 Task: Check the traffic conditions on the I-94 in Chicago during summer road trips.
Action: Mouse moved to (59, 30)
Screenshot: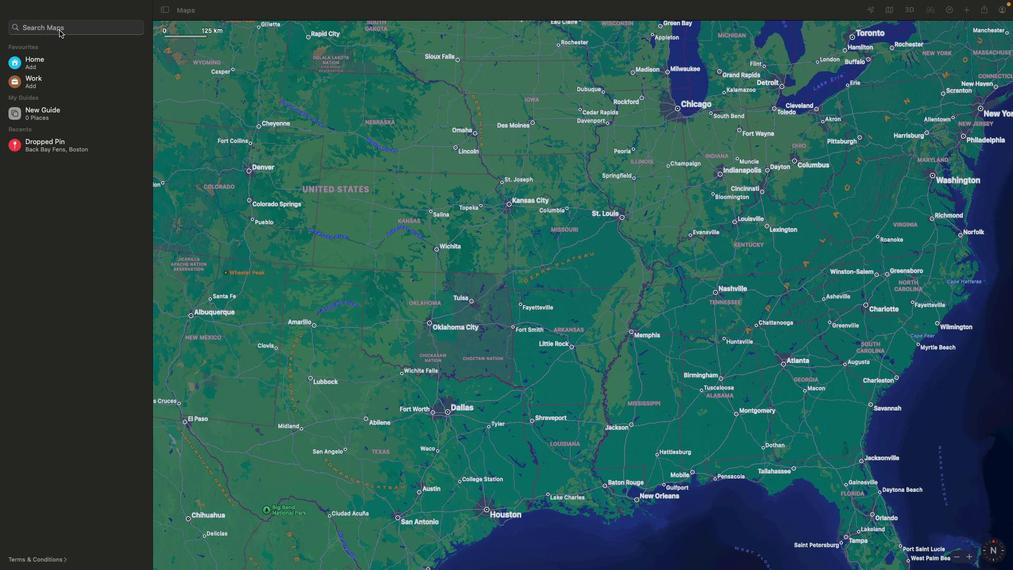
Action: Mouse pressed left at (59, 30)
Screenshot: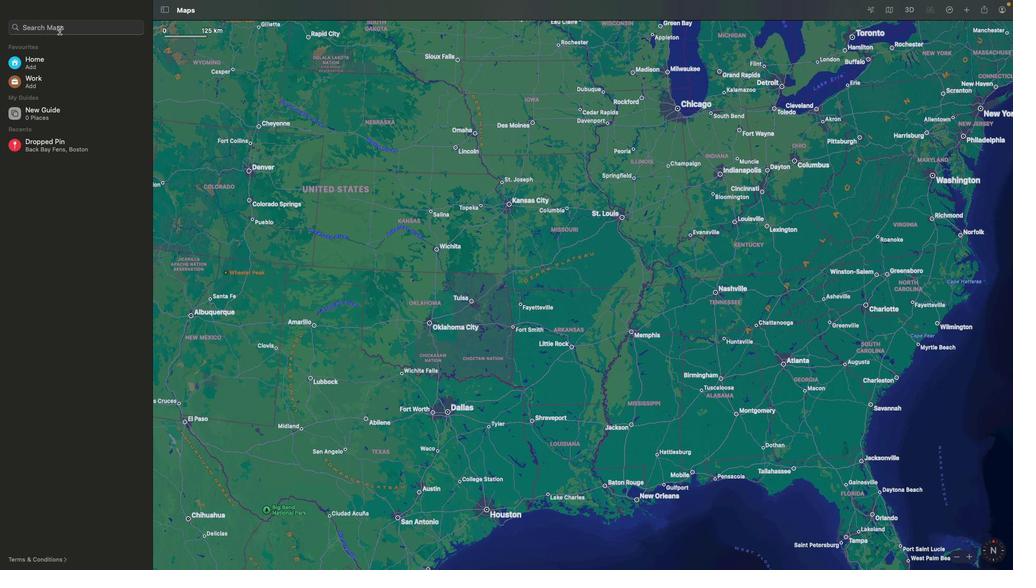 
Action: Key pressed Key.shift'I''-''9''4'Key.space'c''h''i''c''a''g''o'Key.enter
Screenshot: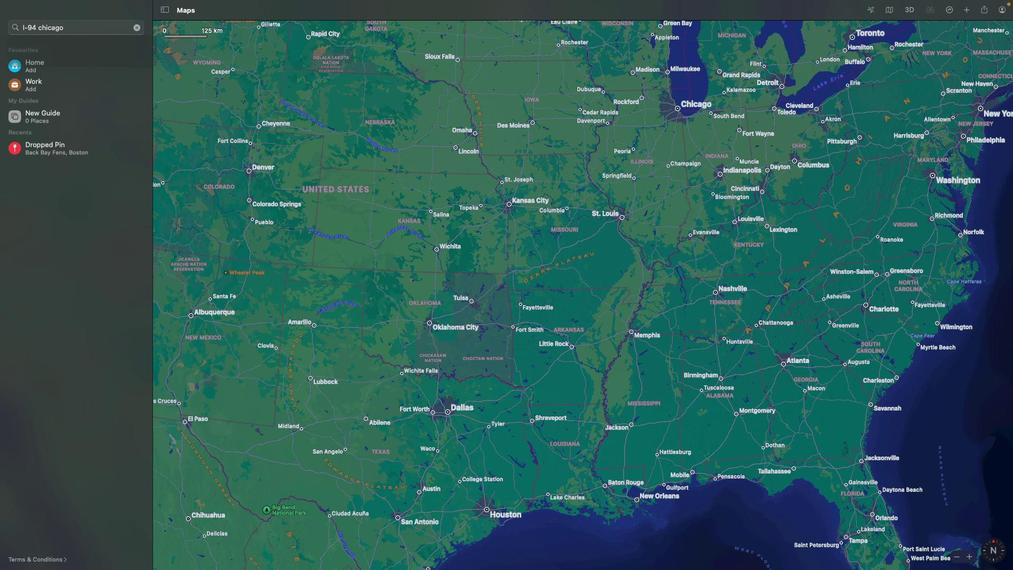 
Action: Mouse moved to (670, 317)
Screenshot: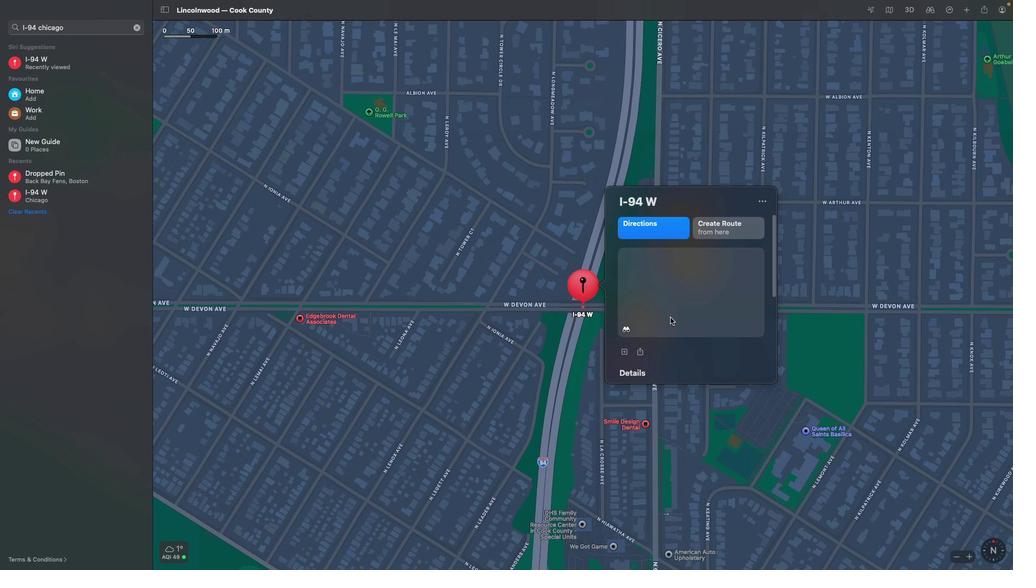 
Action: Mouse scrolled (670, 317) with delta (0, 0)
Screenshot: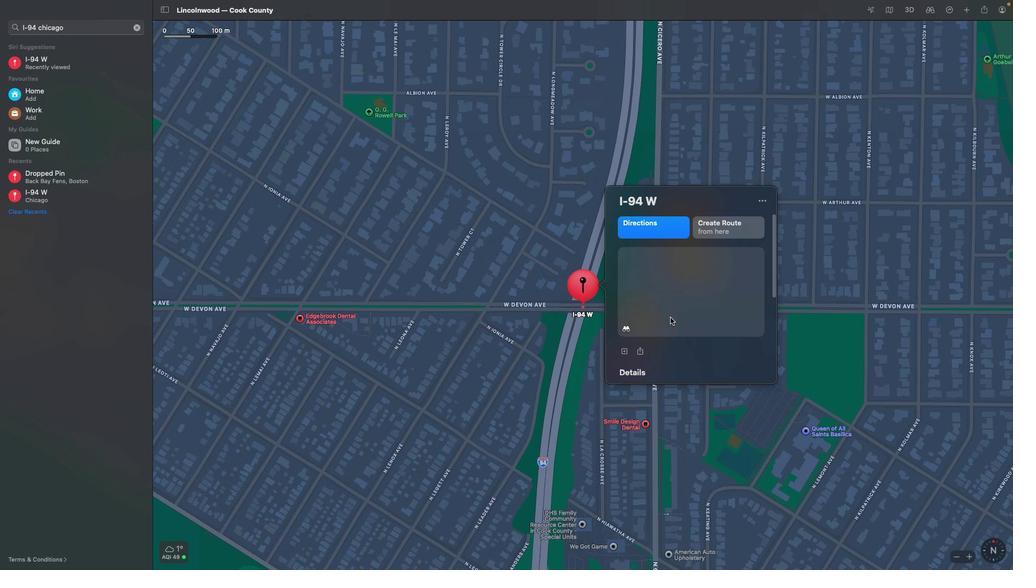 
Action: Mouse scrolled (670, 317) with delta (0, 0)
Screenshot: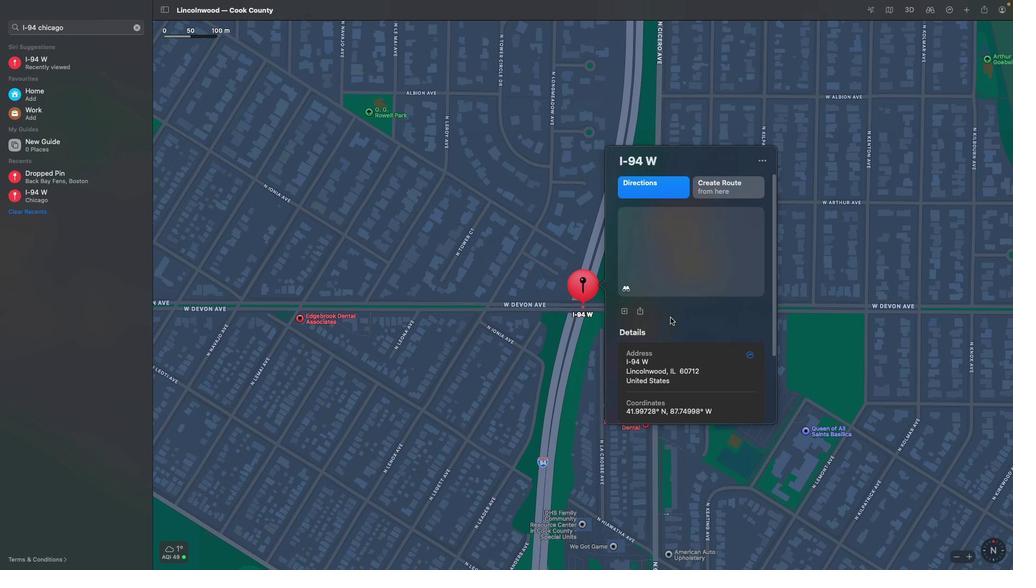 
Action: Mouse scrolled (670, 317) with delta (0, -1)
Screenshot: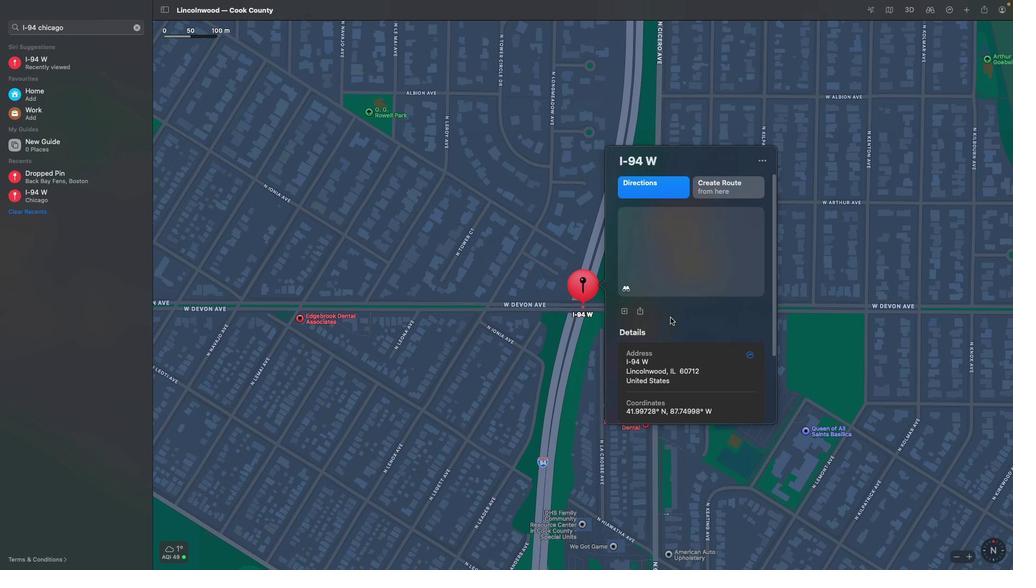 
Action: Mouse scrolled (670, 317) with delta (0, -2)
Screenshot: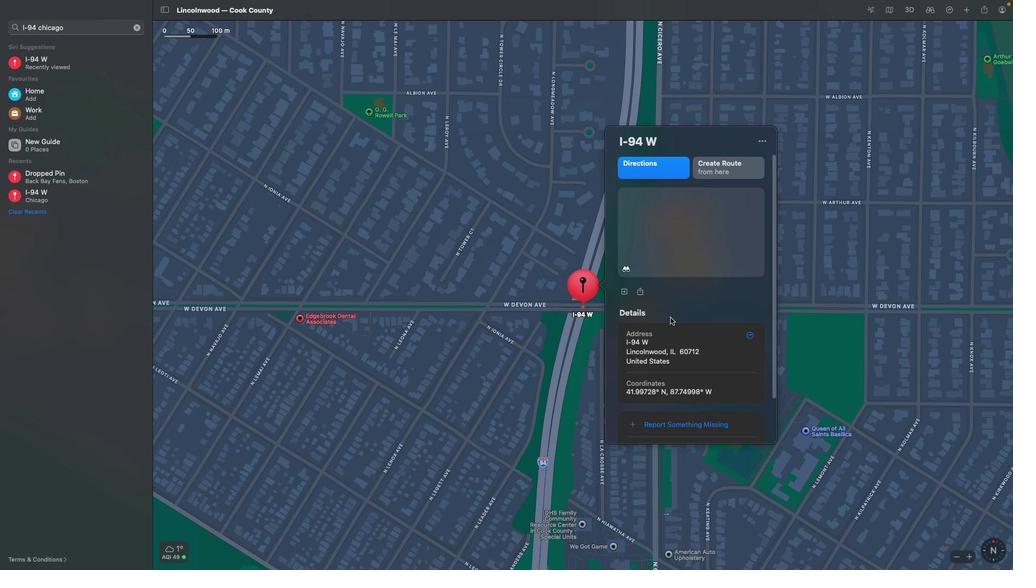 
Action: Mouse scrolled (670, 317) with delta (0, -3)
Screenshot: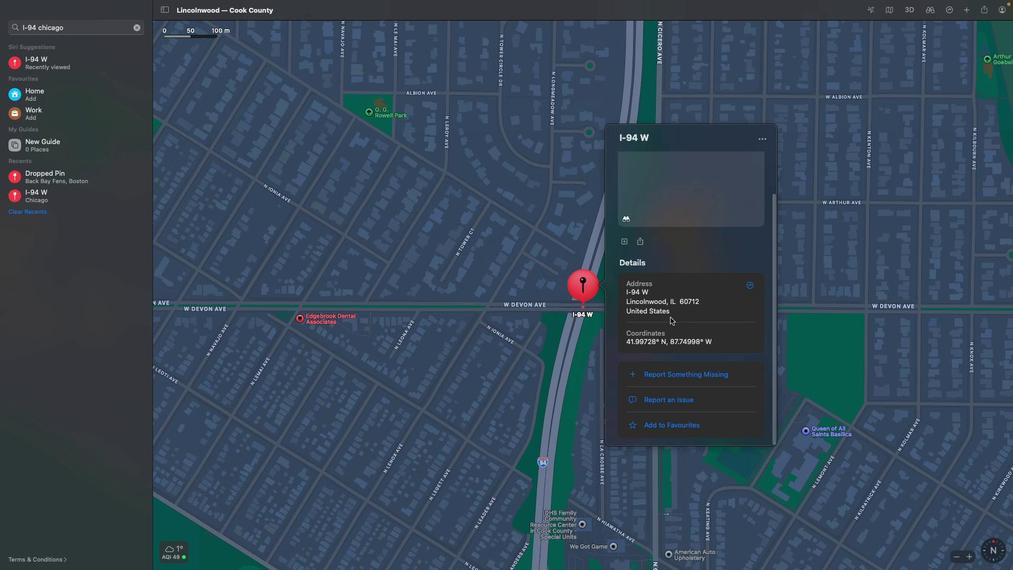 
Action: Mouse scrolled (670, 317) with delta (0, -3)
Screenshot: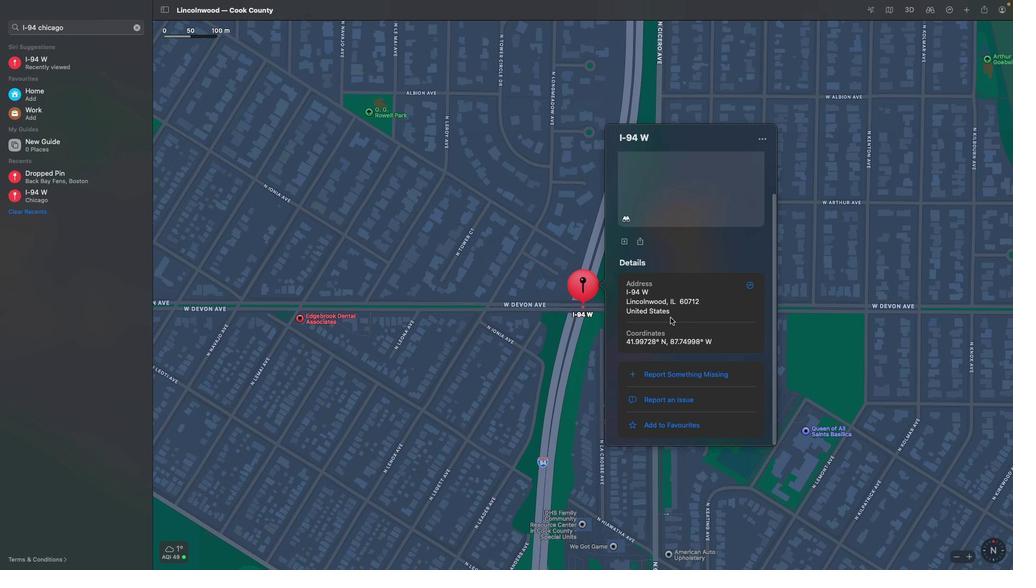 
Action: Mouse scrolled (670, 317) with delta (0, 0)
Screenshot: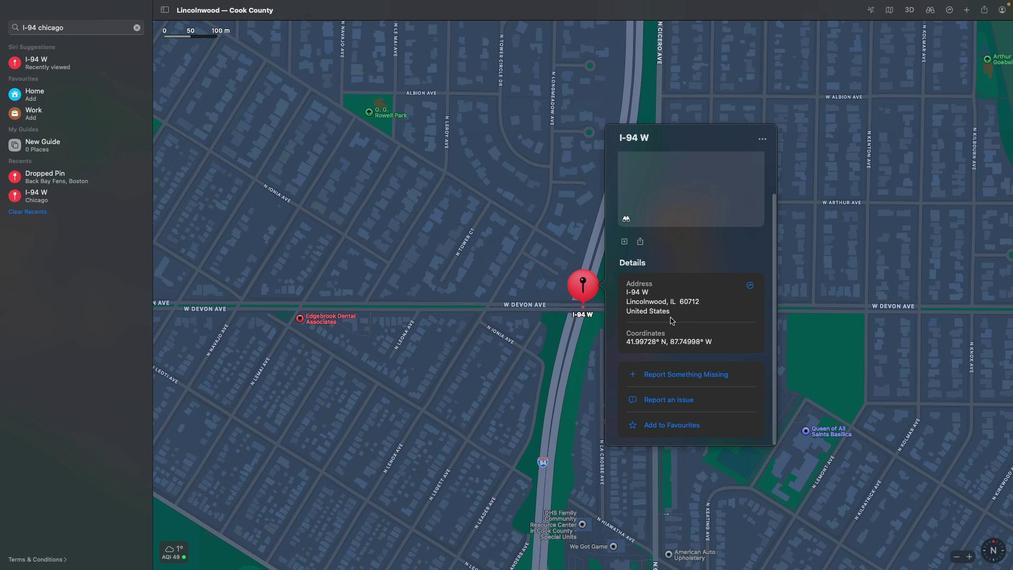 
Action: Mouse scrolled (670, 317) with delta (0, 0)
Screenshot: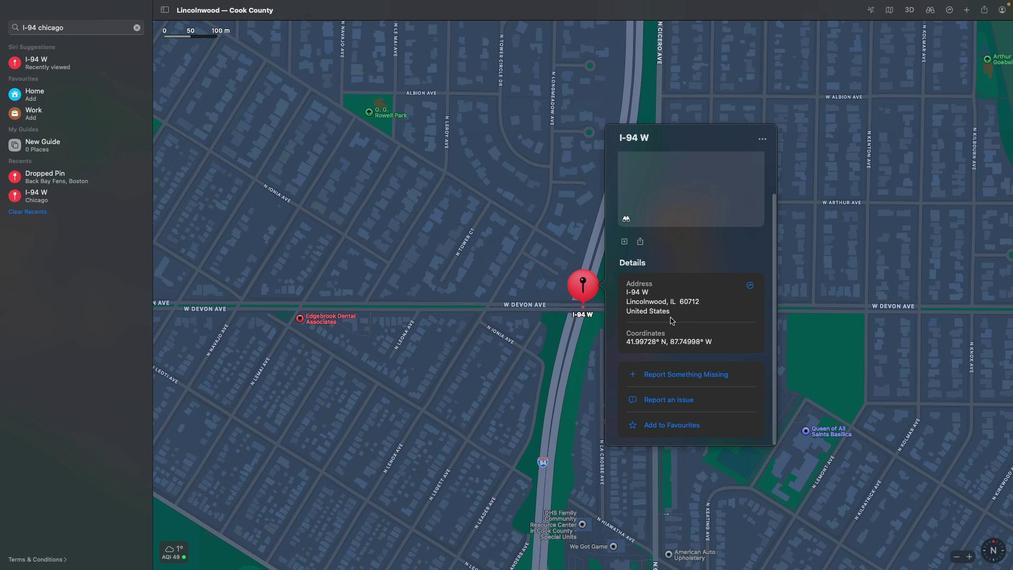 
Action: Mouse scrolled (670, 317) with delta (0, -1)
Screenshot: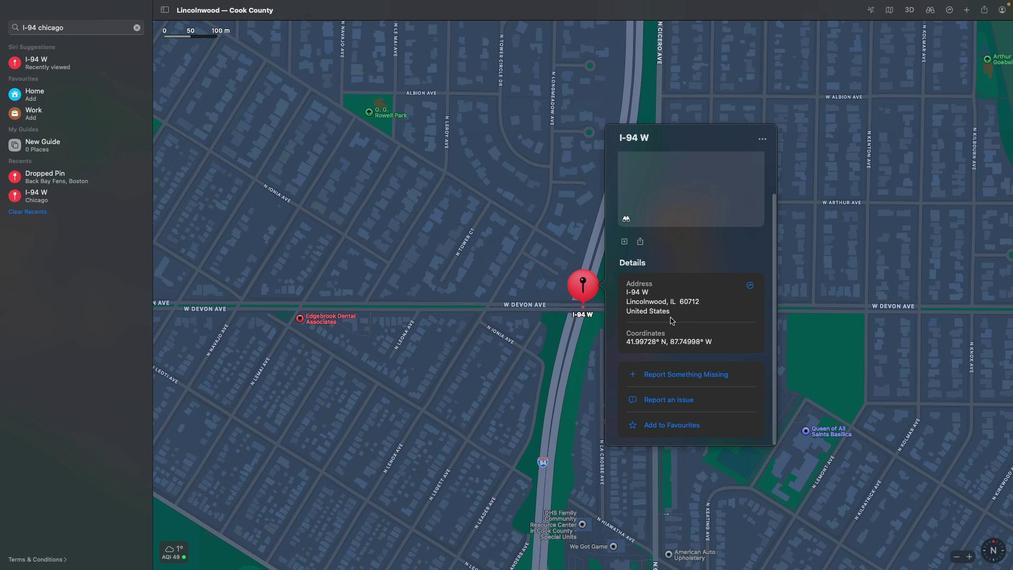 
Action: Mouse scrolled (670, 317) with delta (0, -2)
Screenshot: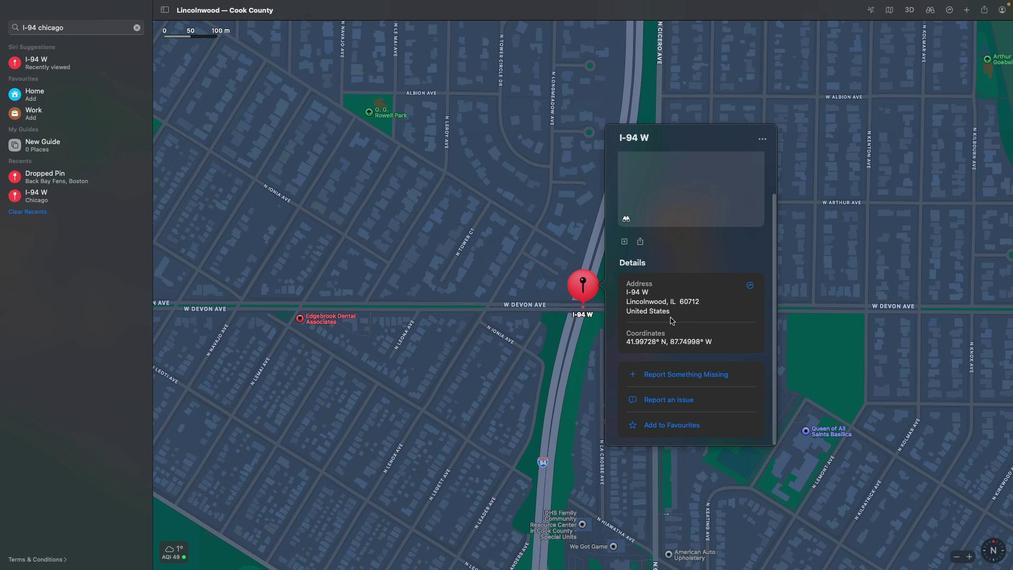 
Action: Mouse moved to (683, 328)
Screenshot: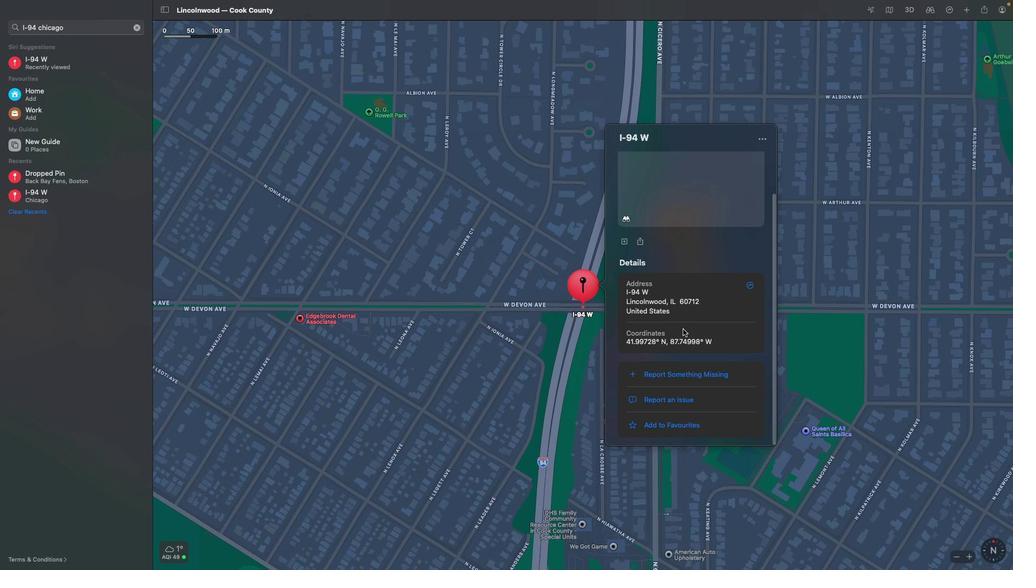 
Action: Mouse scrolled (683, 328) with delta (0, 0)
Screenshot: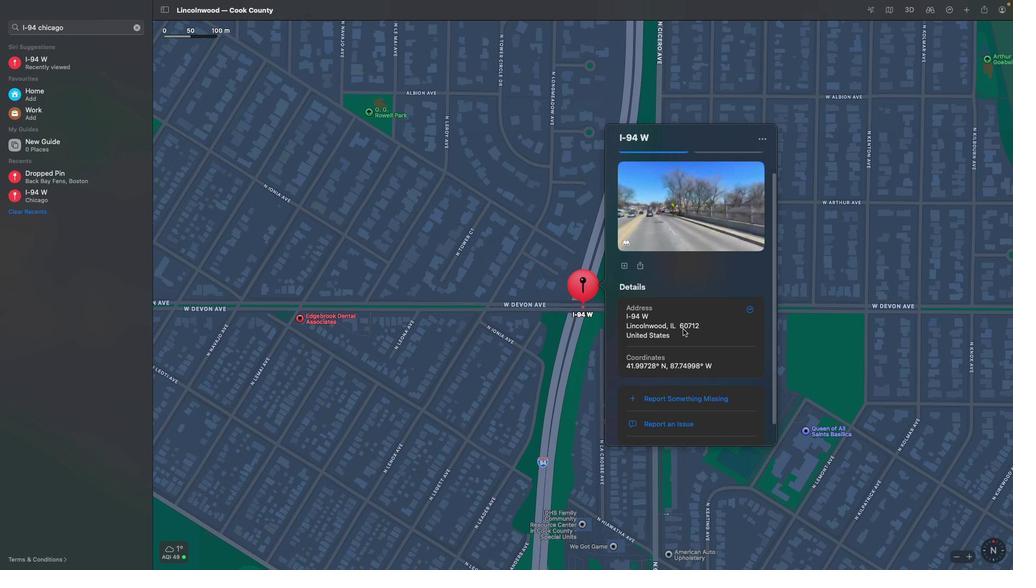 
Action: Mouse scrolled (683, 328) with delta (0, 0)
Screenshot: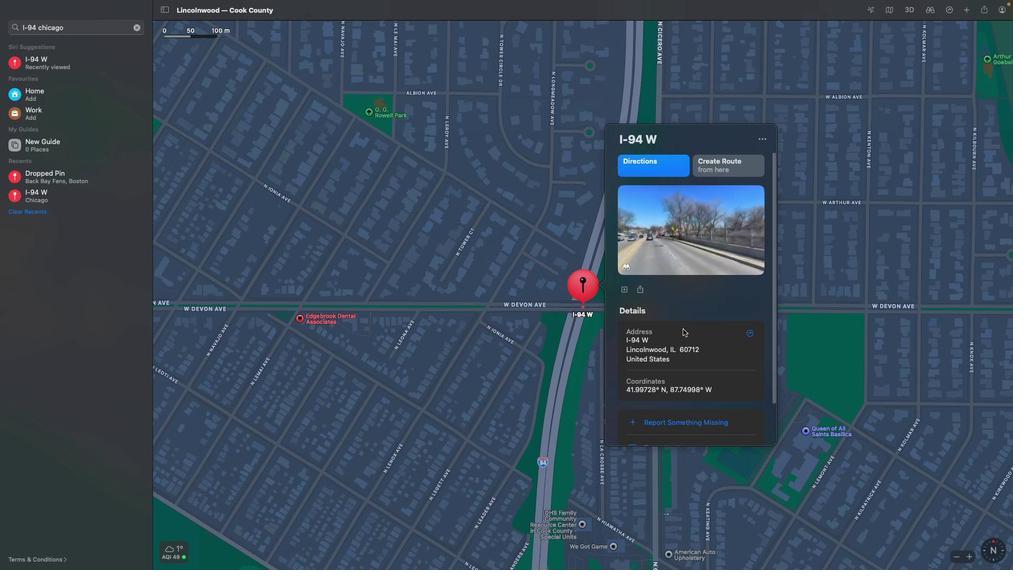 
Action: Mouse scrolled (683, 328) with delta (0, 1)
Screenshot: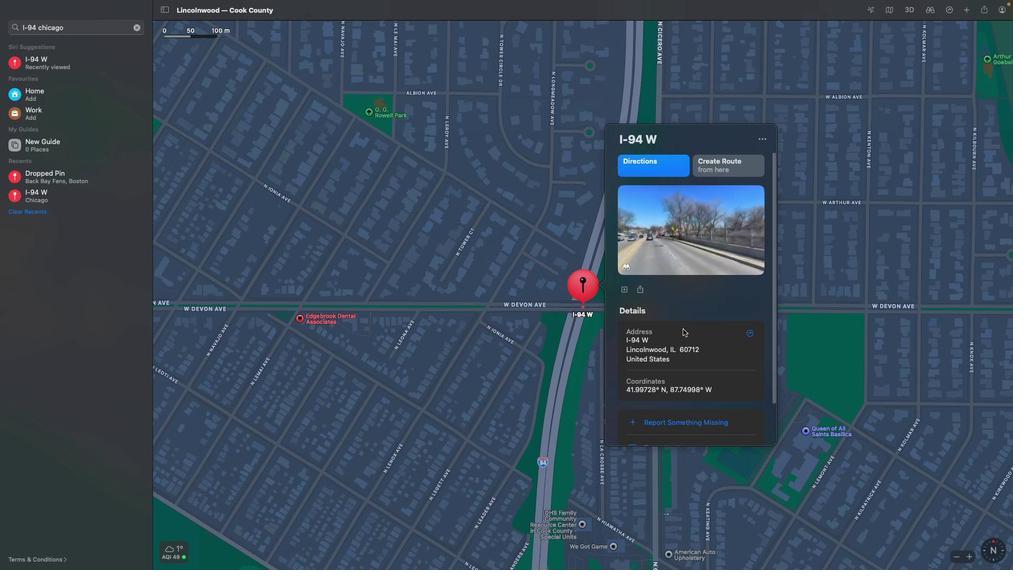 
Action: Mouse scrolled (683, 328) with delta (0, 2)
Screenshot: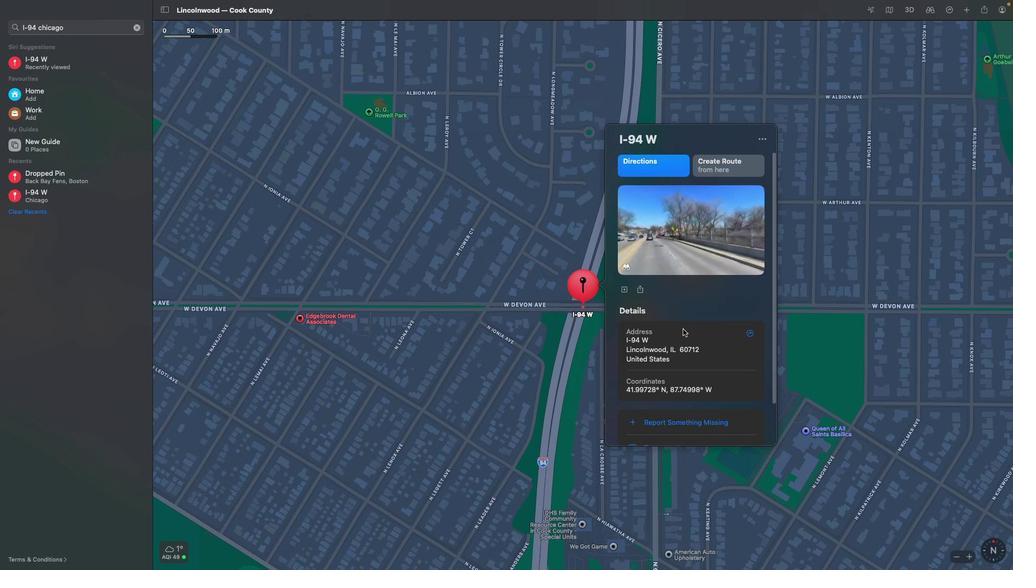 
Action: Mouse scrolled (683, 328) with delta (0, 3)
Screenshot: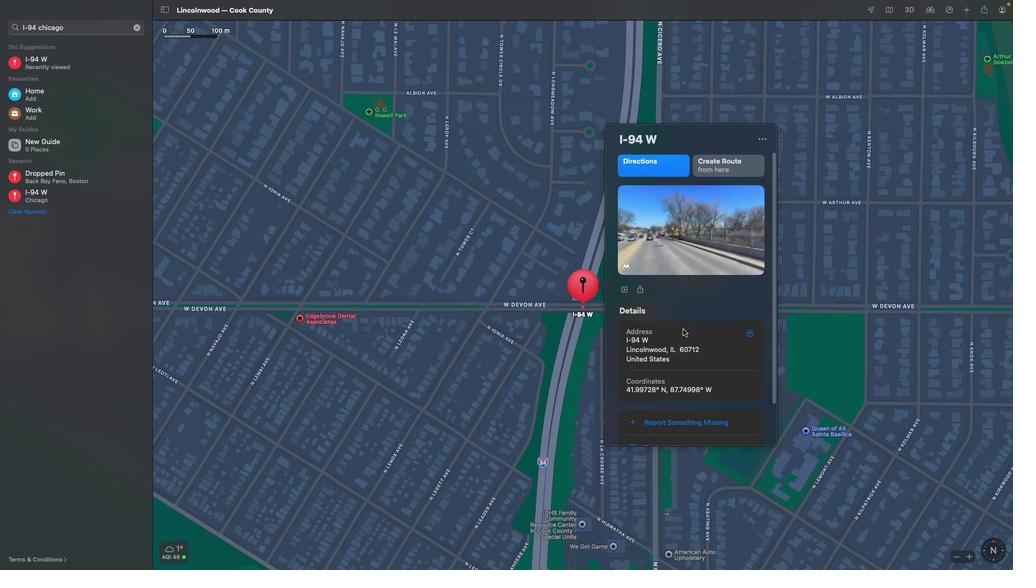 
Action: Mouse moved to (760, 140)
Screenshot: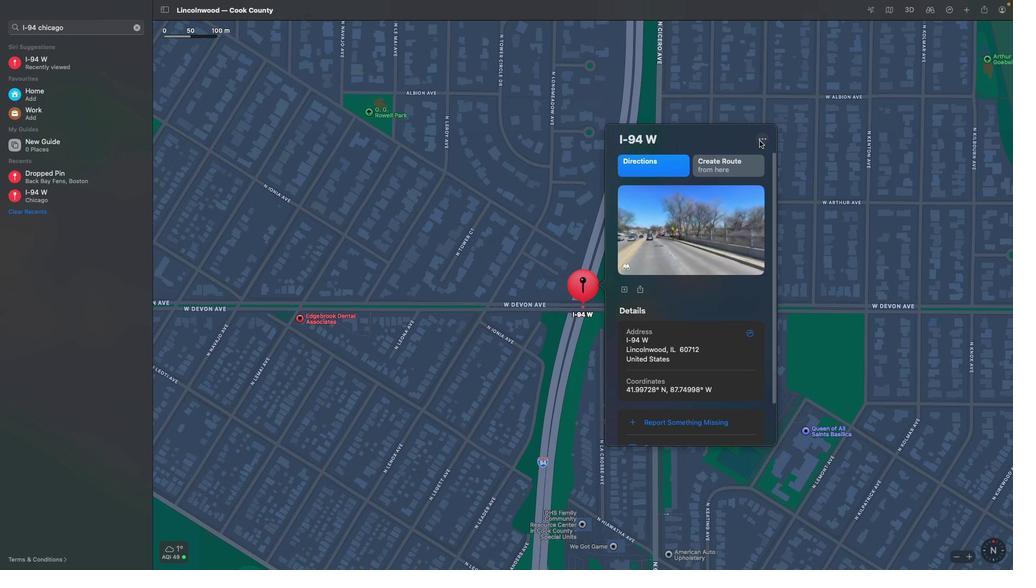 
Action: Mouse pressed left at (760, 140)
Screenshot: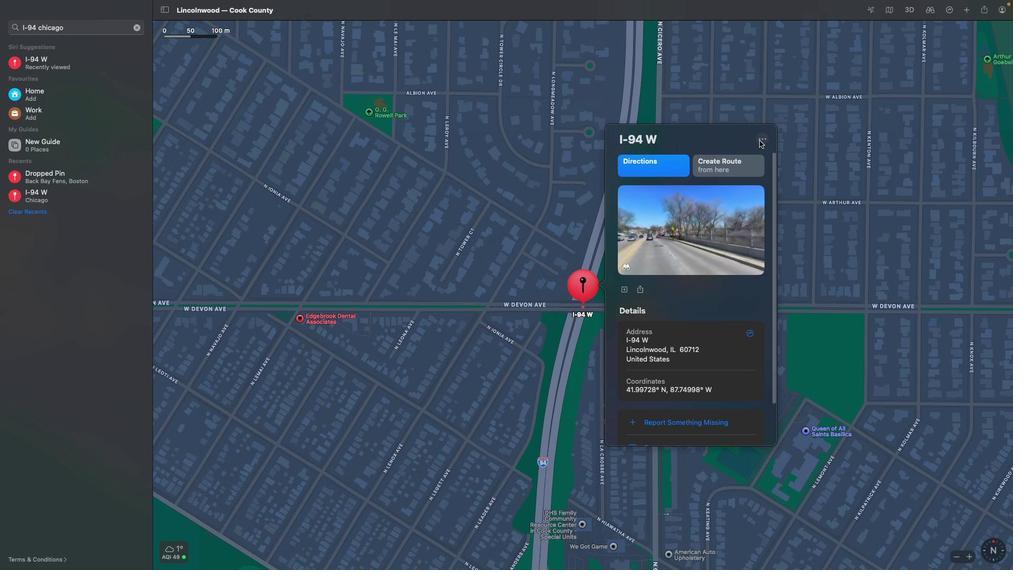
Action: Mouse moved to (588, 307)
Screenshot: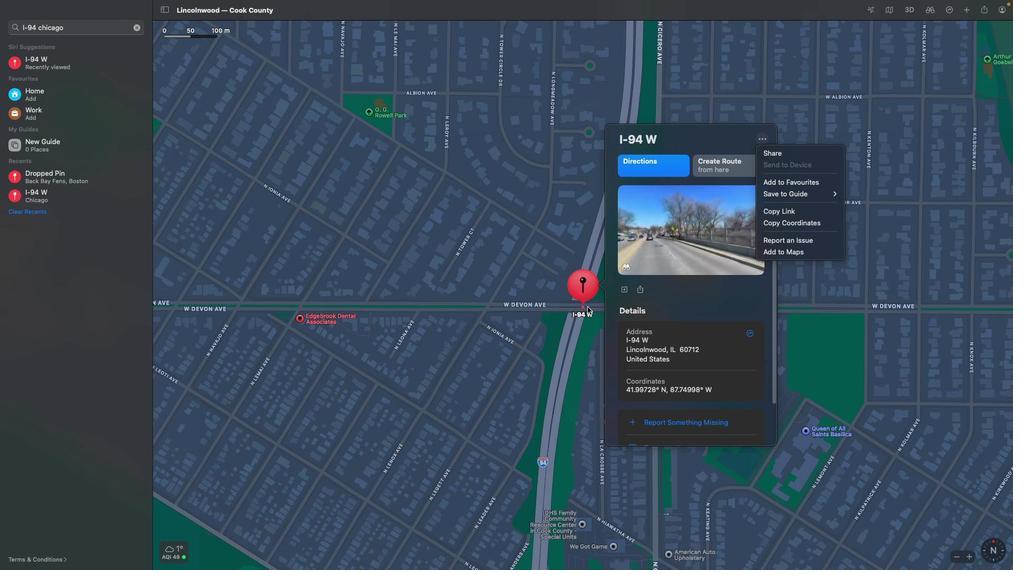 
Action: Mouse pressed left at (588, 307)
Screenshot: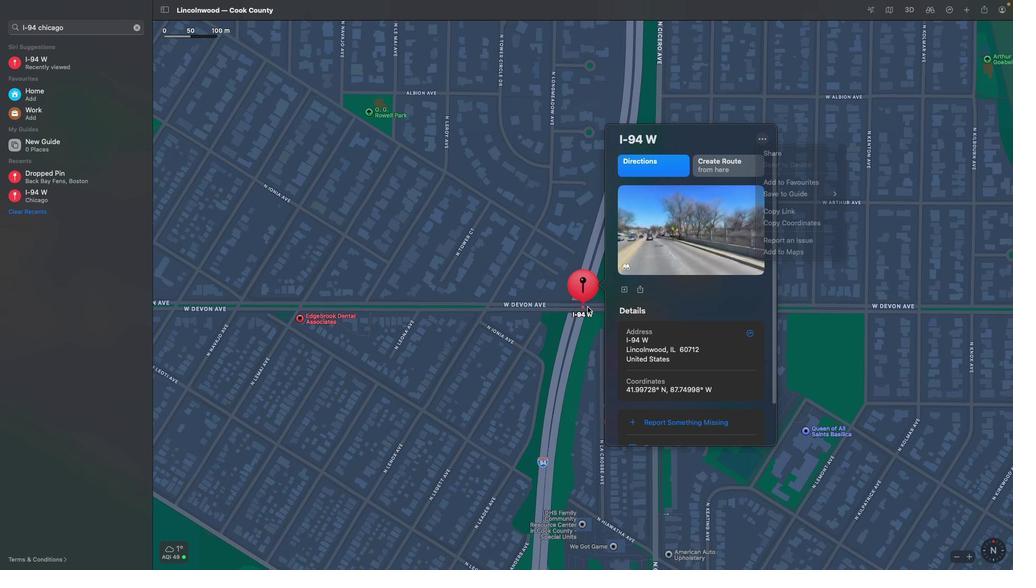 
Action: Mouse moved to (894, 14)
Screenshot: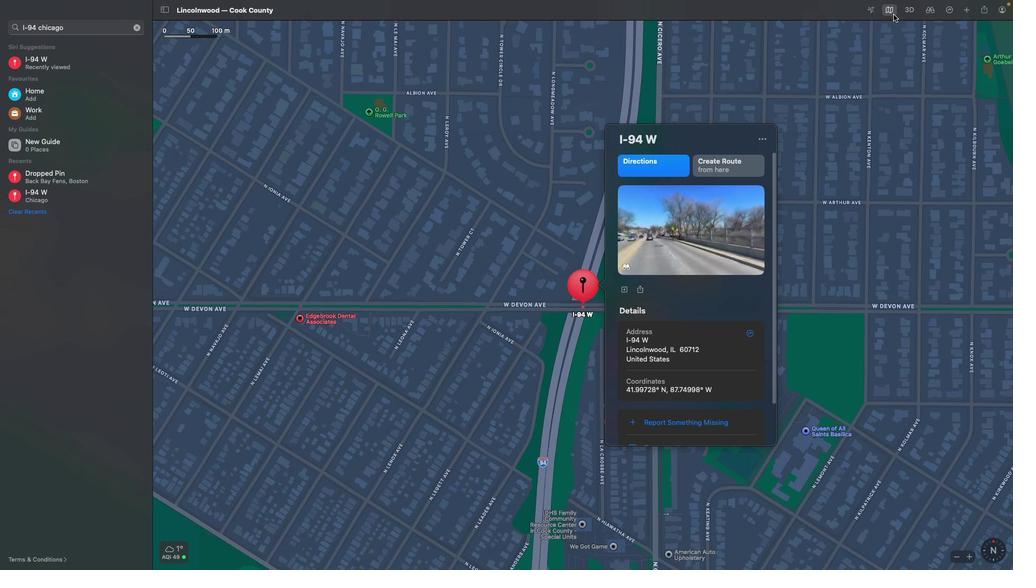 
Action: Mouse pressed left at (894, 14)
Screenshot: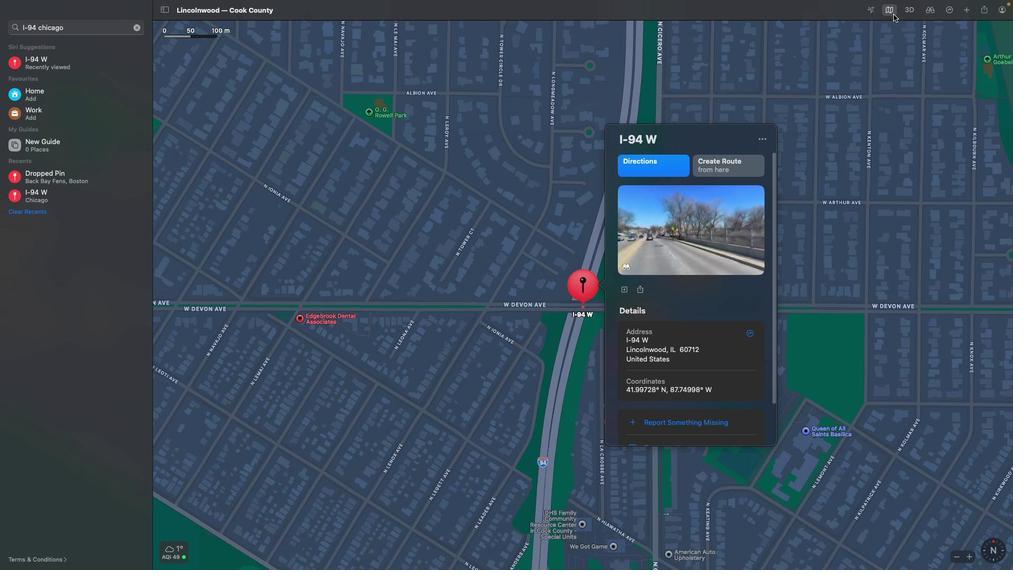 
Action: Mouse moved to (846, 69)
Screenshot: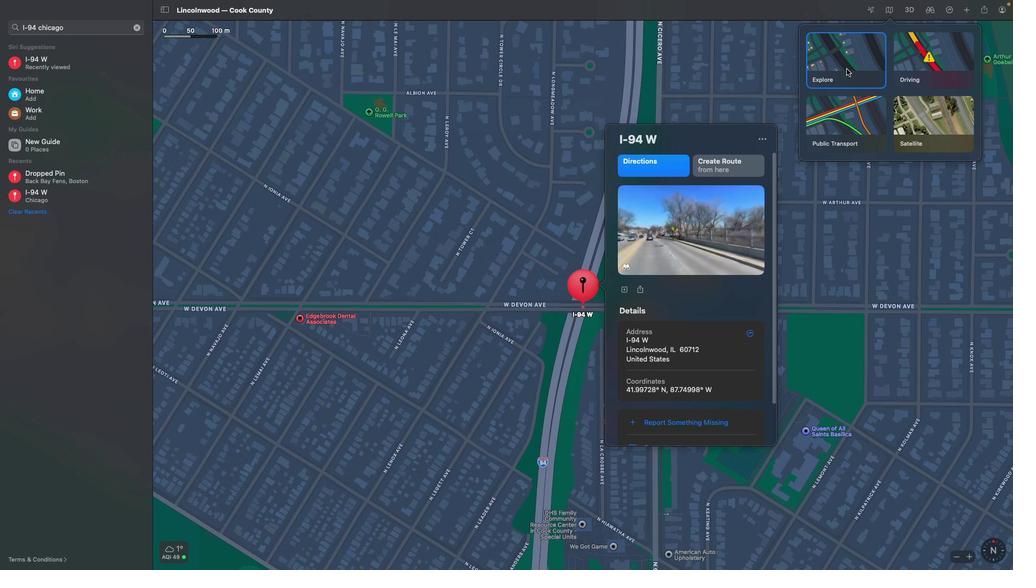 
Action: Mouse pressed left at (846, 69)
Screenshot: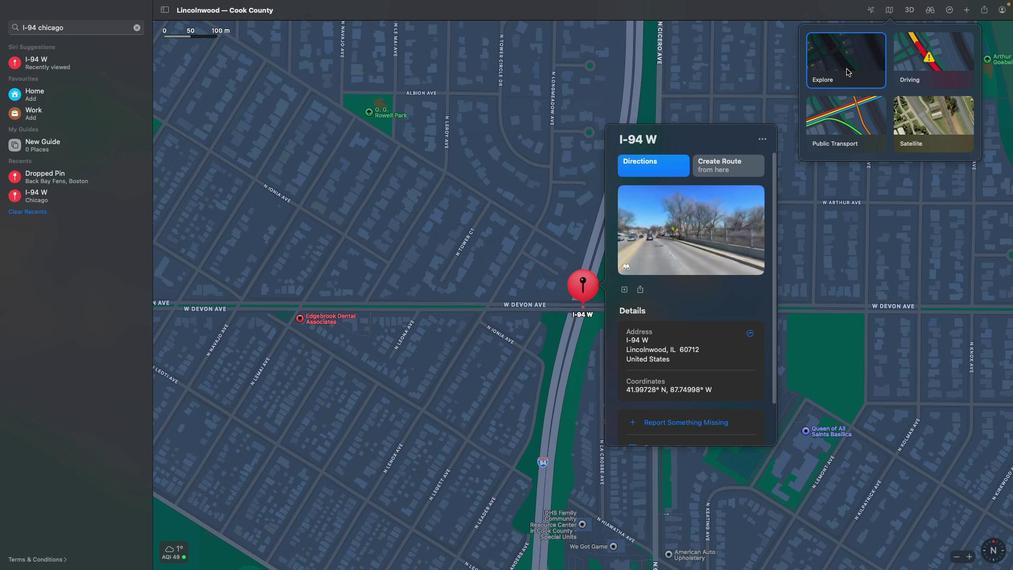 
Action: Mouse pressed right at (846, 69)
Screenshot: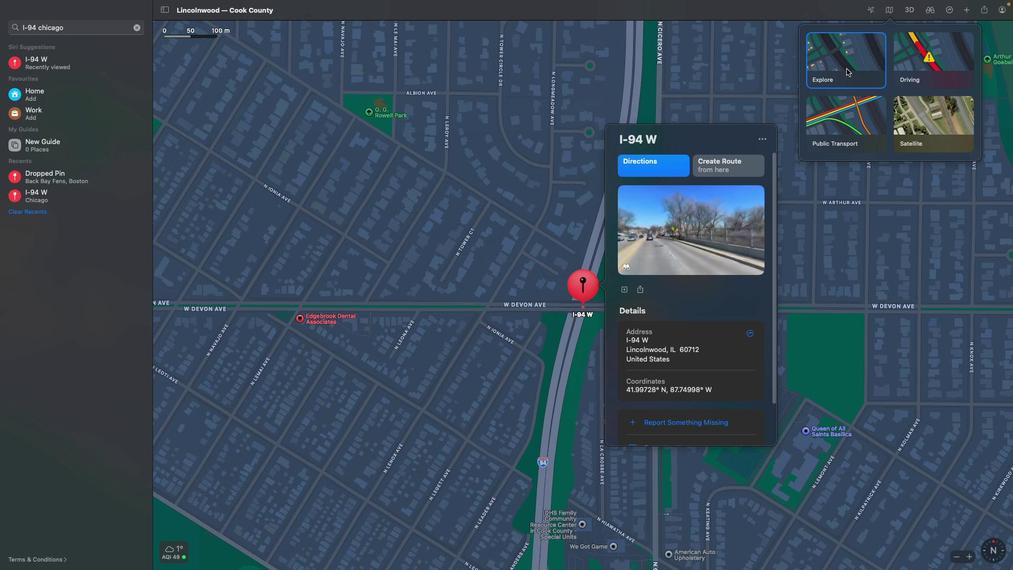 
Action: Mouse moved to (918, 119)
Screenshot: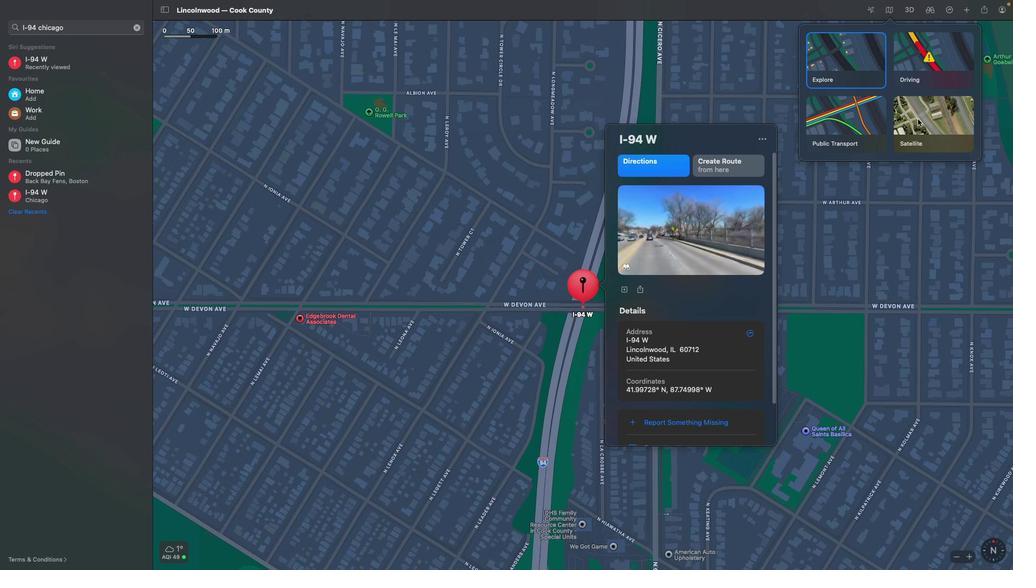 
Action: Mouse pressed left at (918, 119)
Screenshot: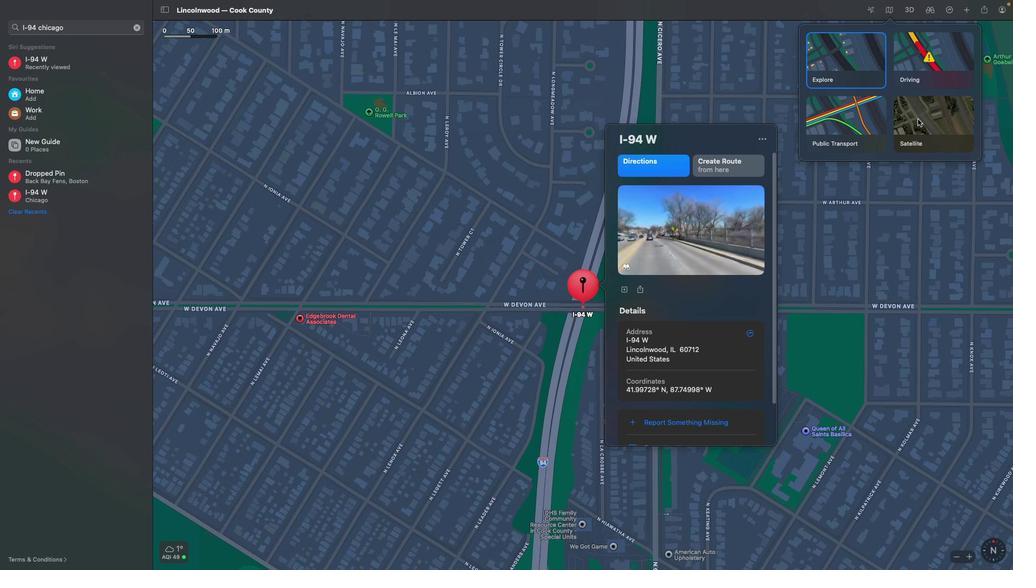 
Action: Mouse moved to (966, 142)
Screenshot: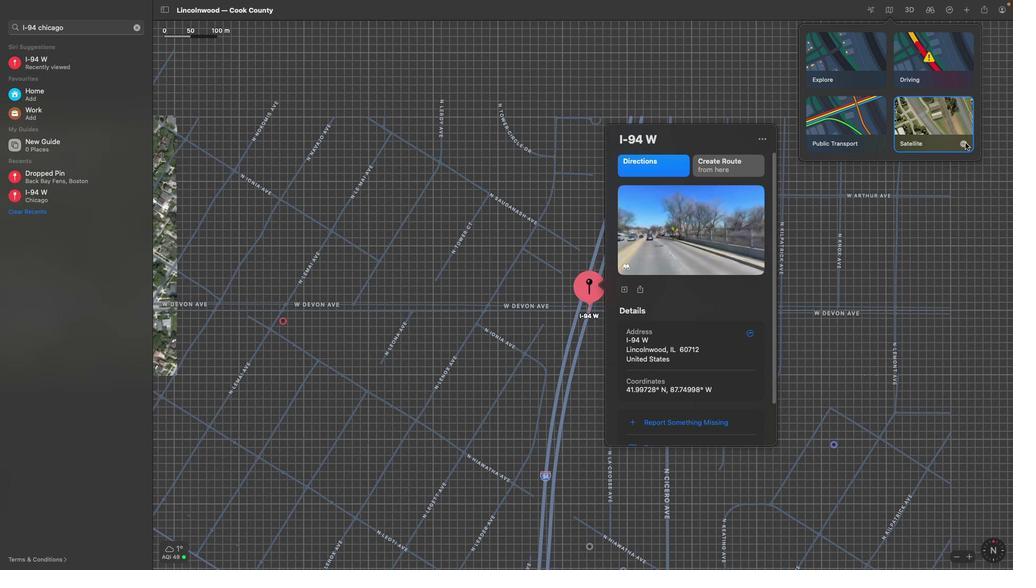 
Action: Mouse pressed left at (966, 142)
Screenshot: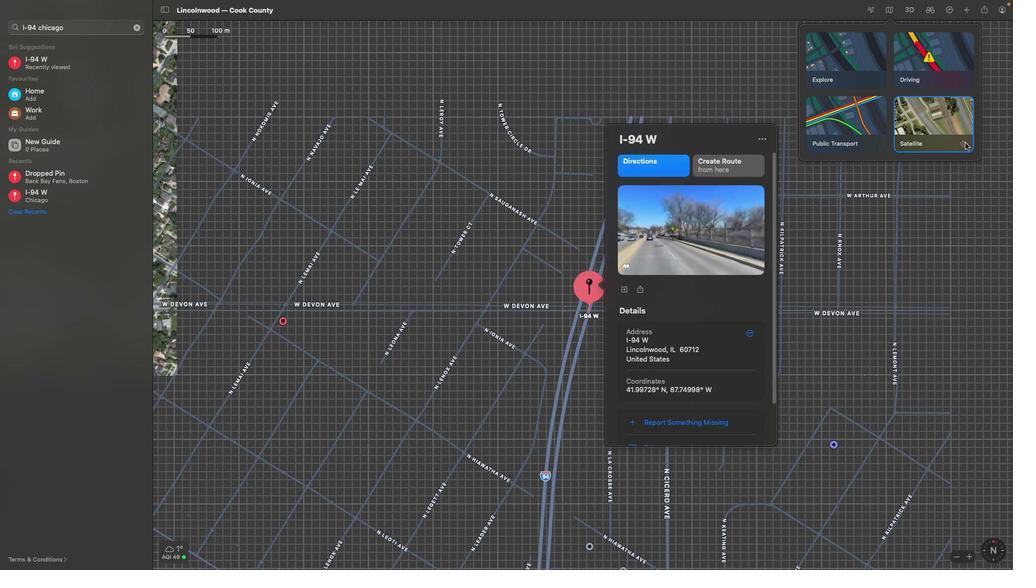 
Action: Mouse moved to (962, 171)
Screenshot: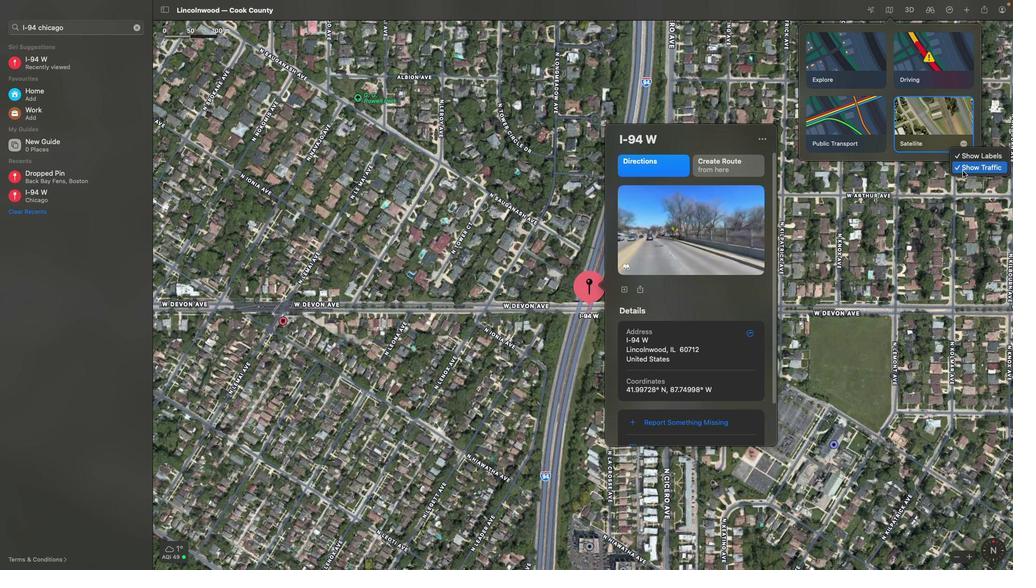 
Action: Mouse pressed left at (962, 171)
Screenshot: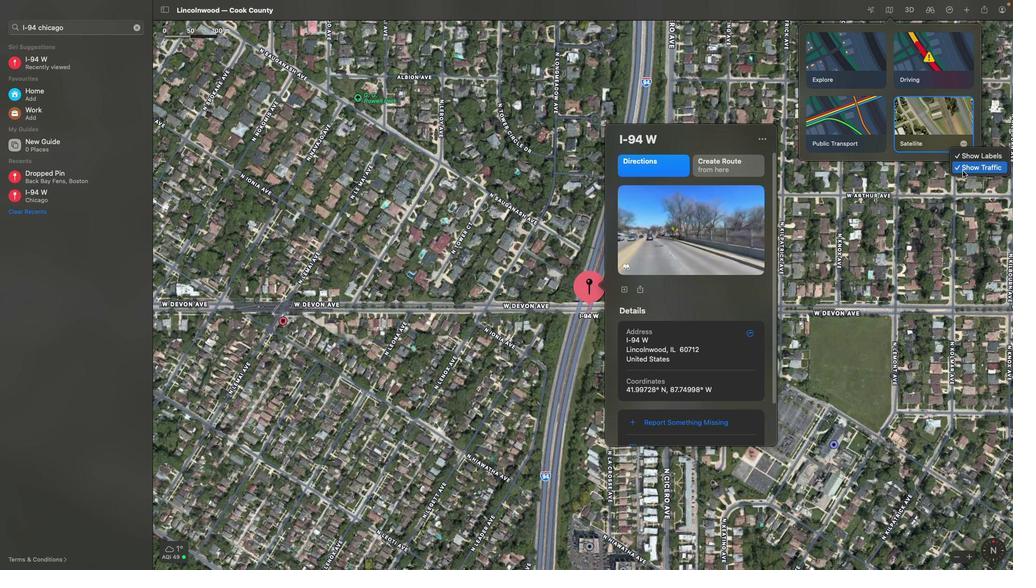 
Action: Mouse moved to (964, 142)
Screenshot: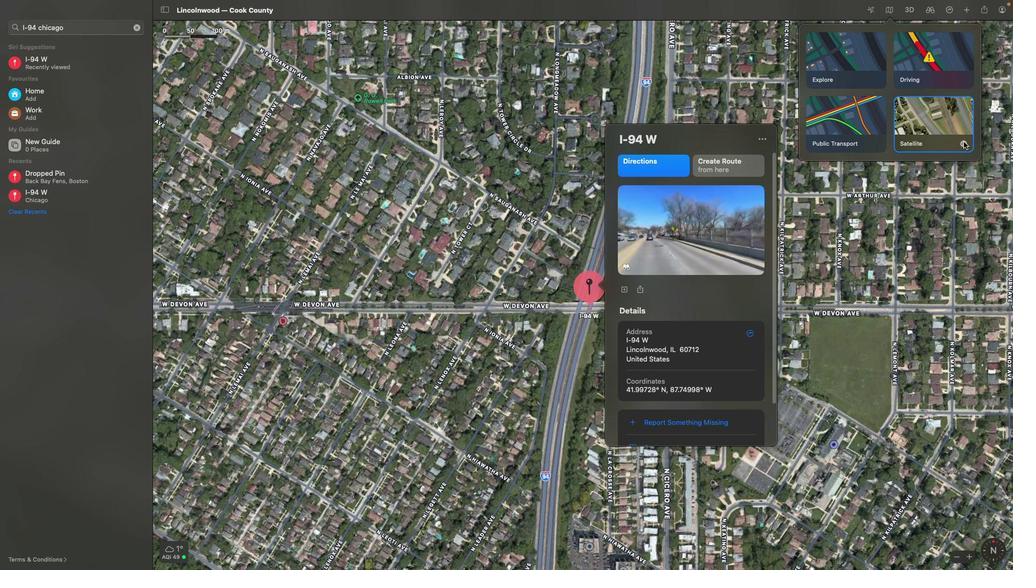 
Action: Mouse pressed left at (964, 142)
Screenshot: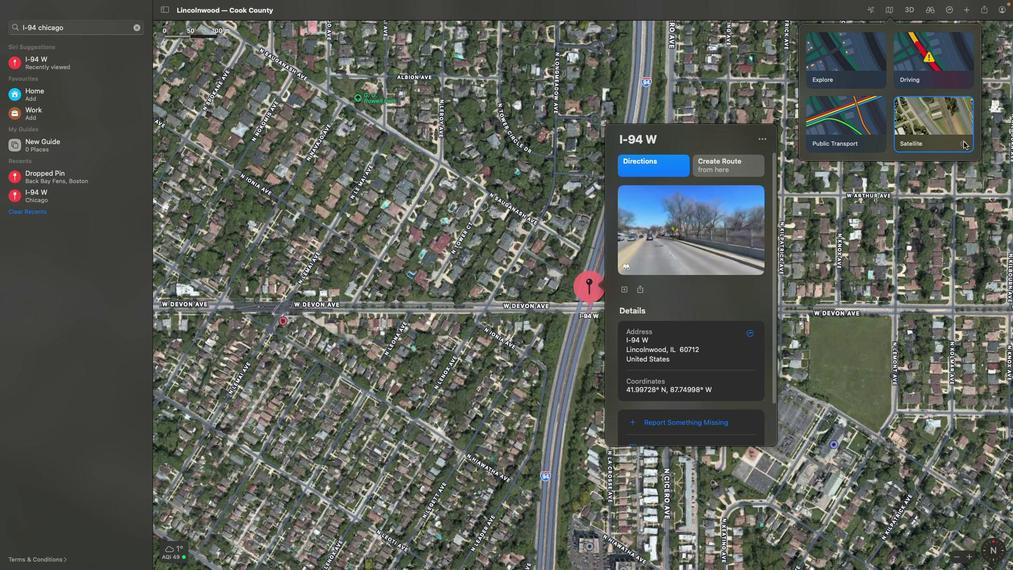 
Action: Mouse moved to (958, 169)
Screenshot: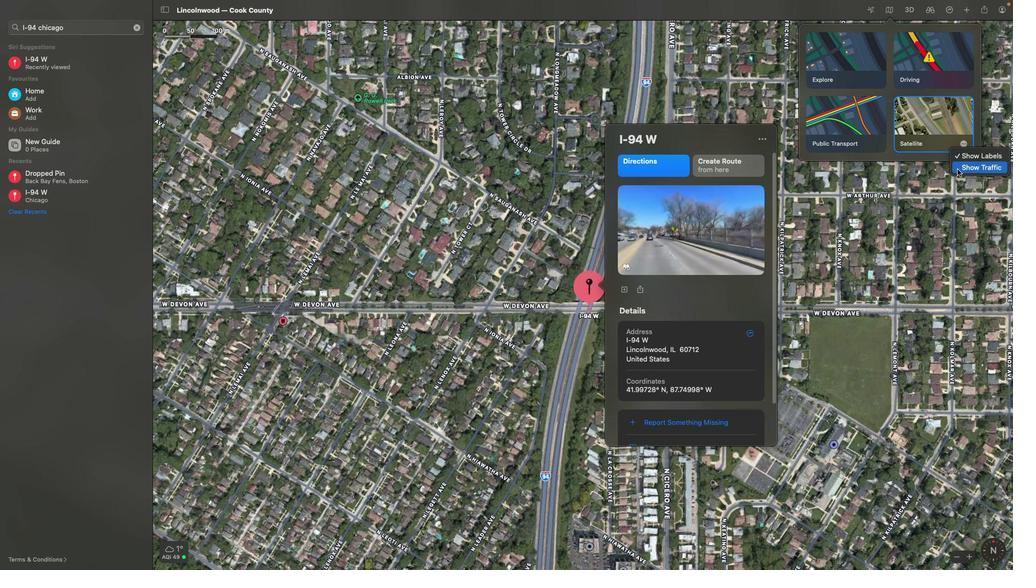 
Action: Mouse pressed left at (958, 169)
Screenshot: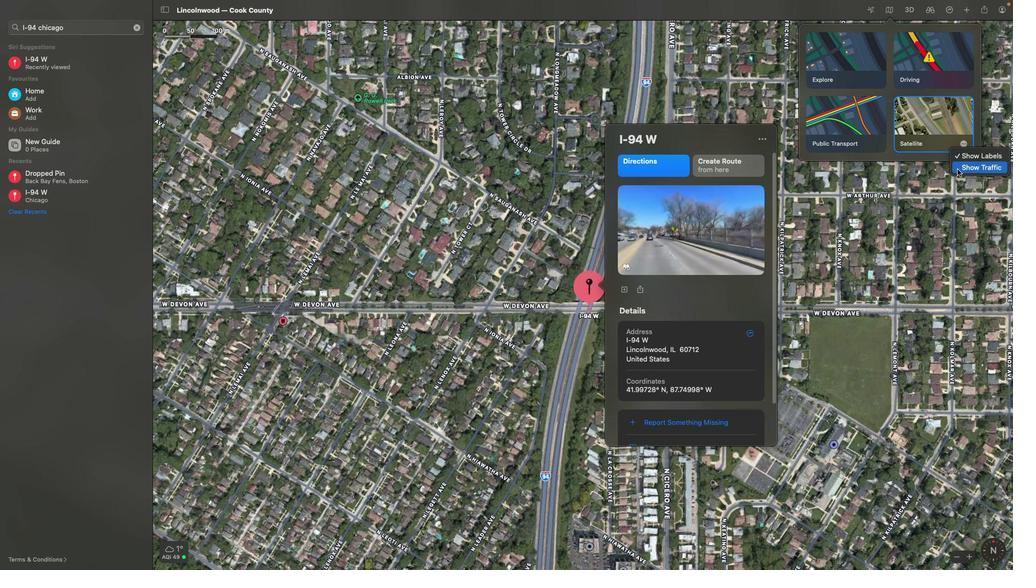 
Action: Mouse moved to (895, 222)
Screenshot: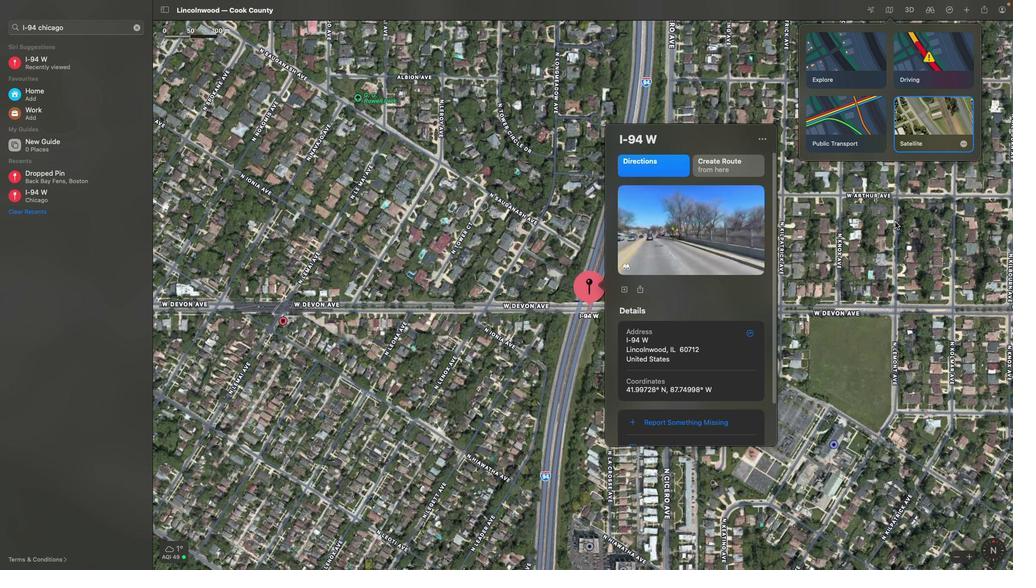 
Action: Mouse pressed left at (895, 222)
Screenshot: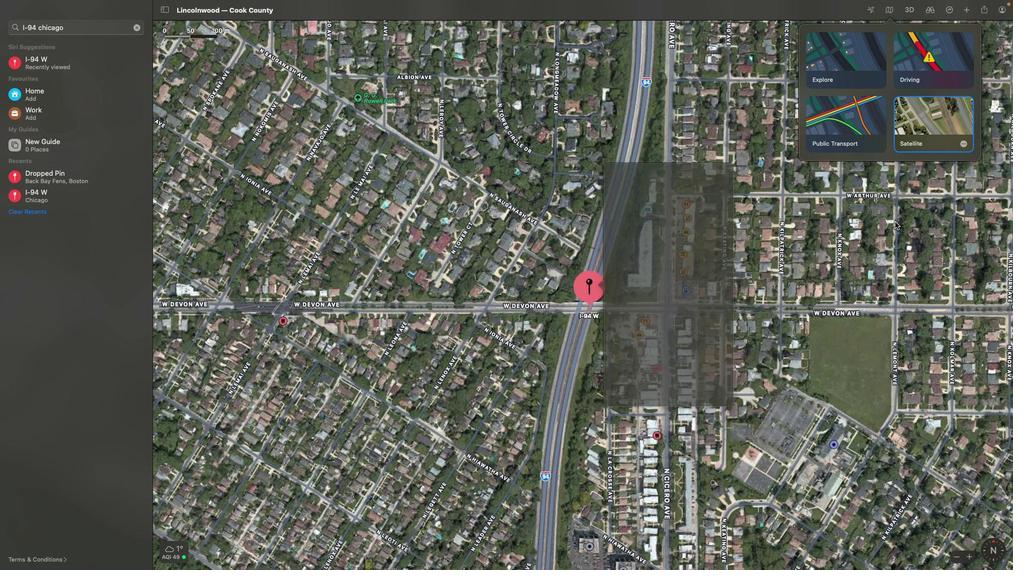 
Action: Mouse moved to (926, 14)
Screenshot: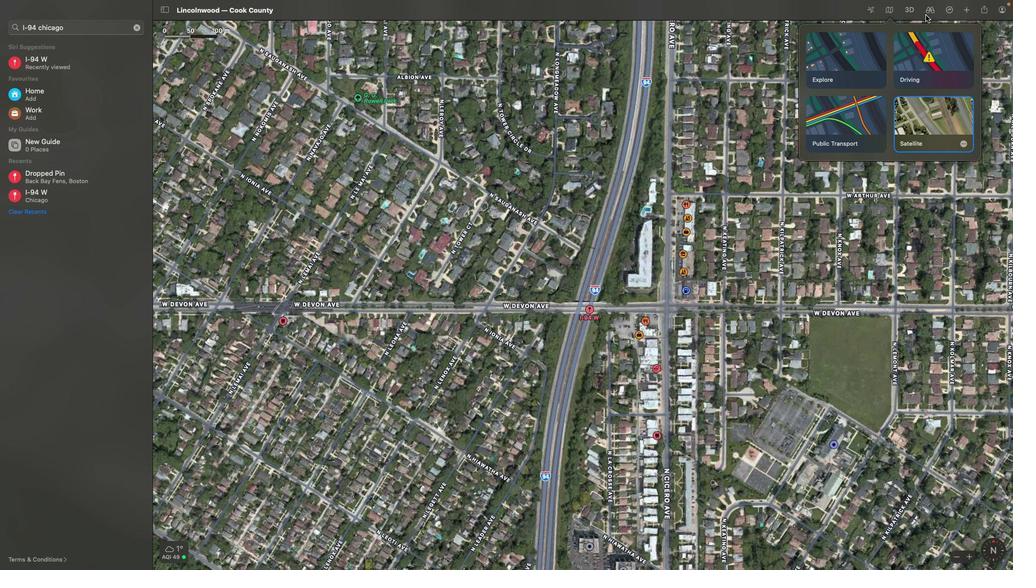 
Action: Mouse pressed left at (926, 14)
Screenshot: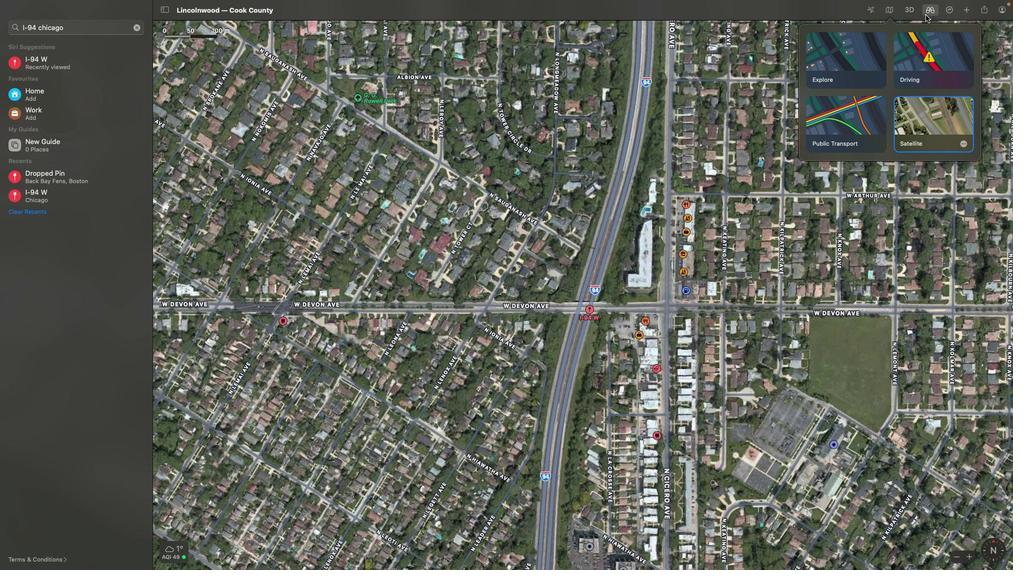 
Action: Mouse moved to (597, 326)
Screenshot: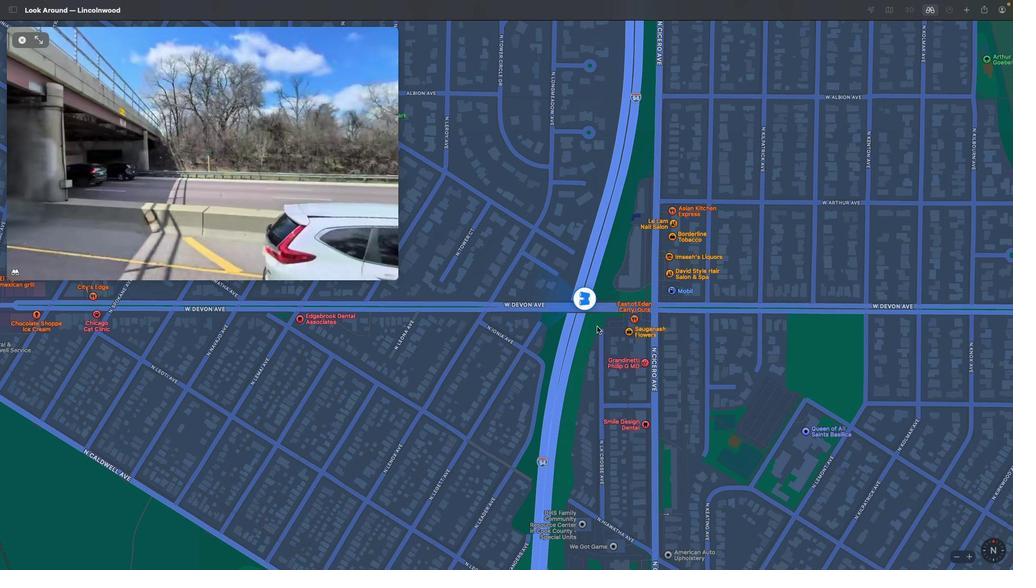 
Action: Mouse pressed left at (597, 326)
Screenshot: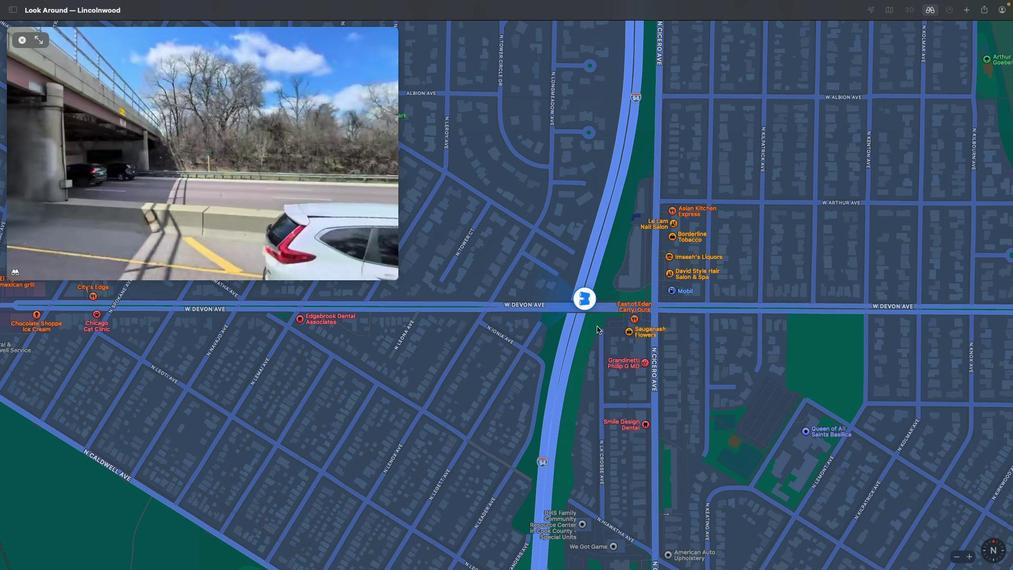 
Action: Mouse moved to (469, 327)
Screenshot: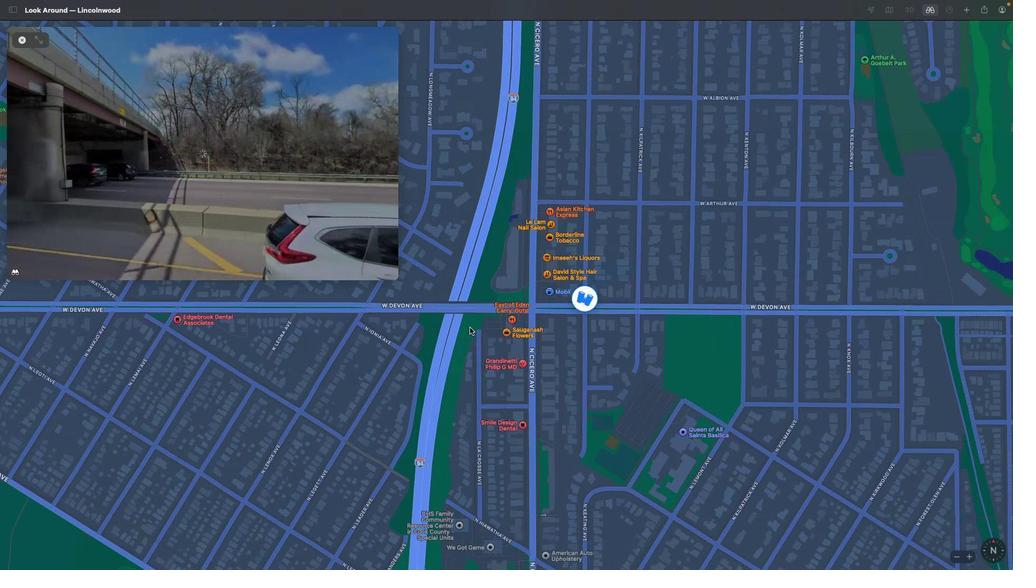 
Action: Mouse pressed left at (469, 327)
Screenshot: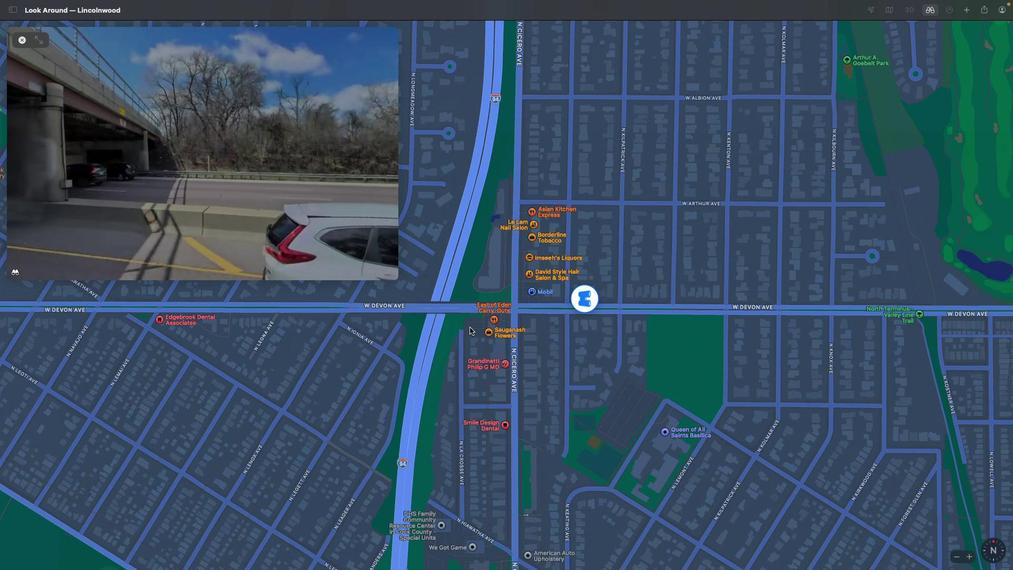 
Action: Mouse moved to (496, 314)
Screenshot: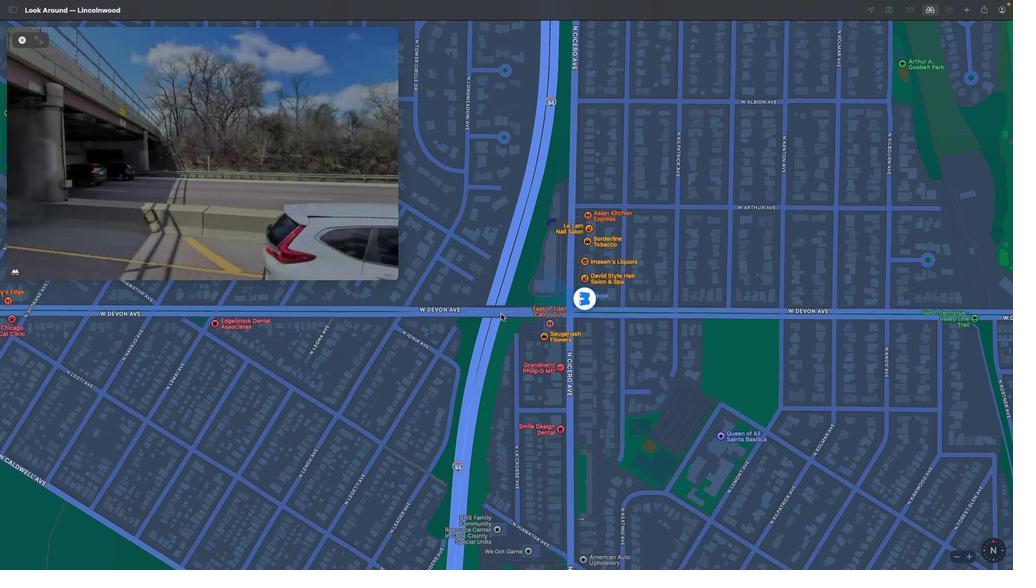 
Action: Mouse pressed left at (496, 314)
Screenshot: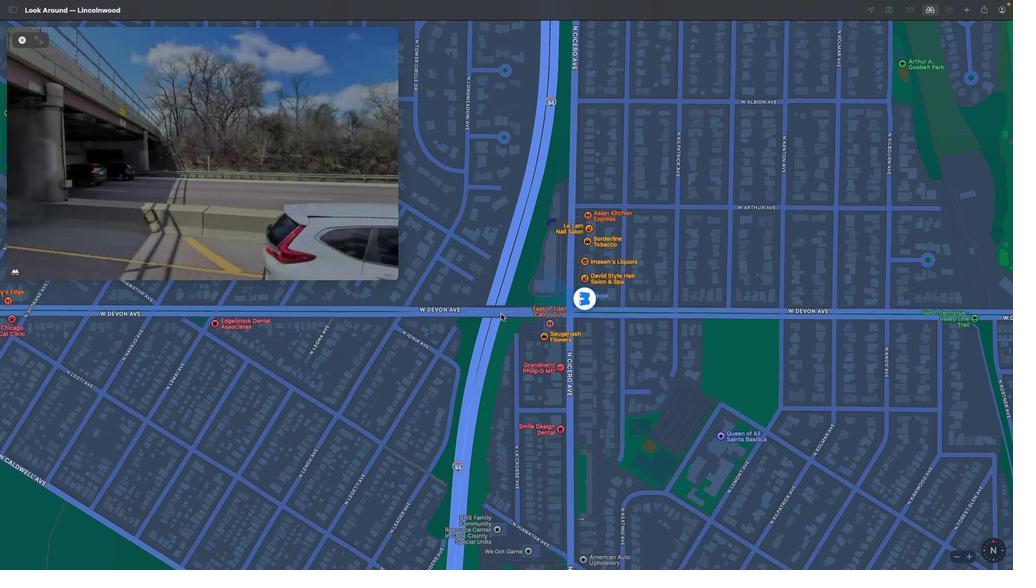 
Action: Mouse moved to (587, 306)
Screenshot: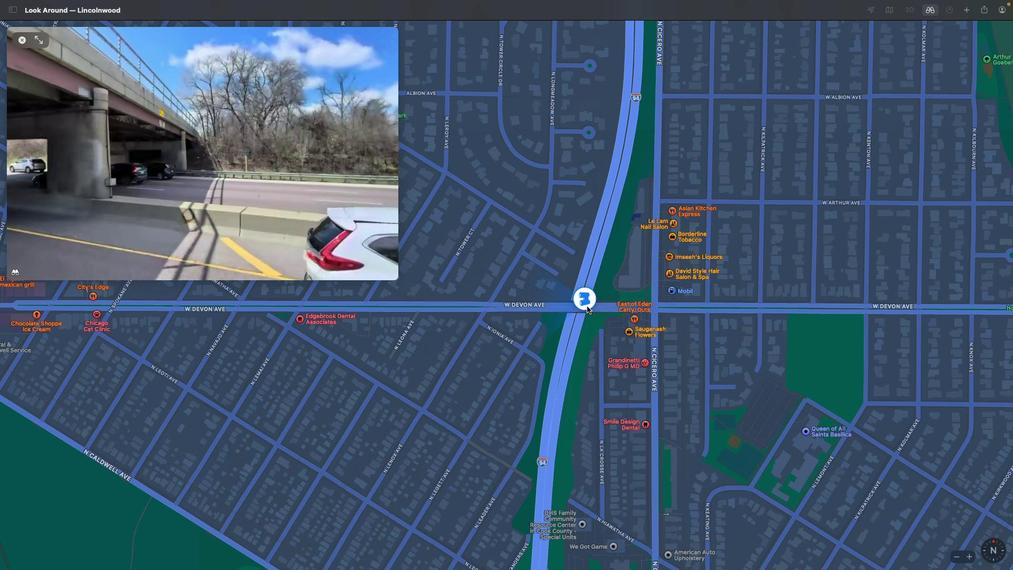 
Action: Mouse pressed left at (587, 306)
Screenshot: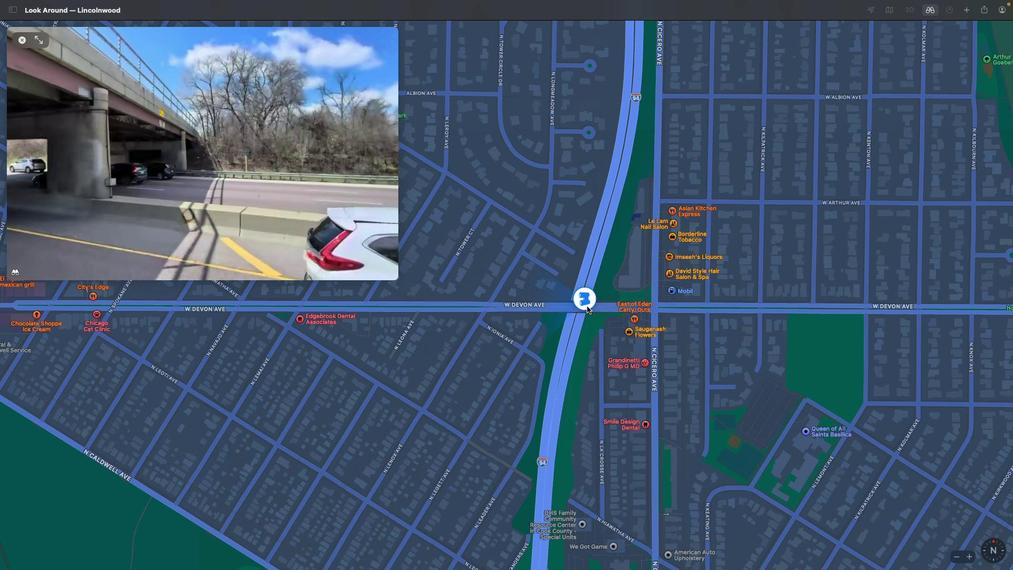 
Action: Mouse moved to (586, 301)
Screenshot: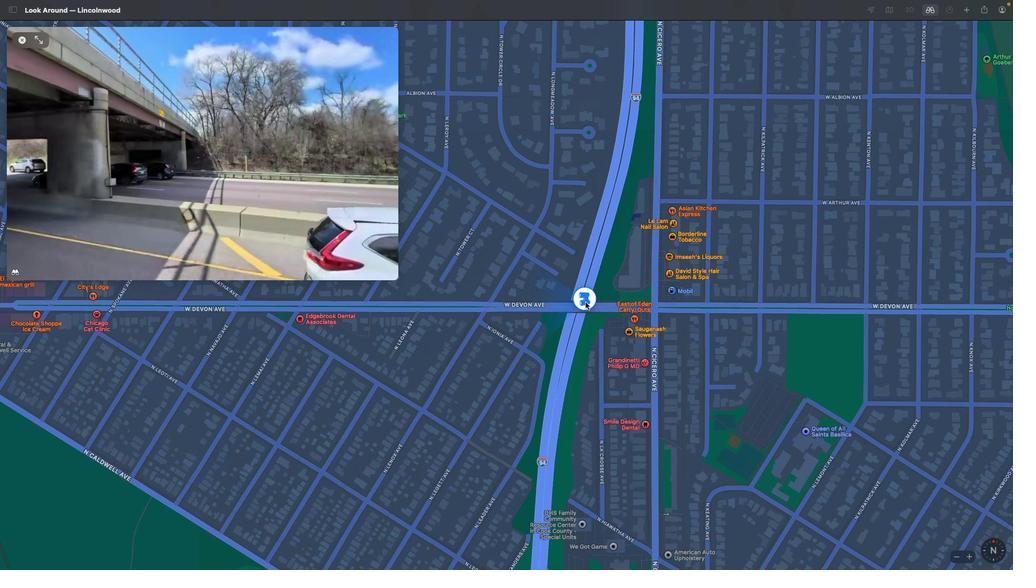 
Action: Mouse pressed left at (586, 301)
Screenshot: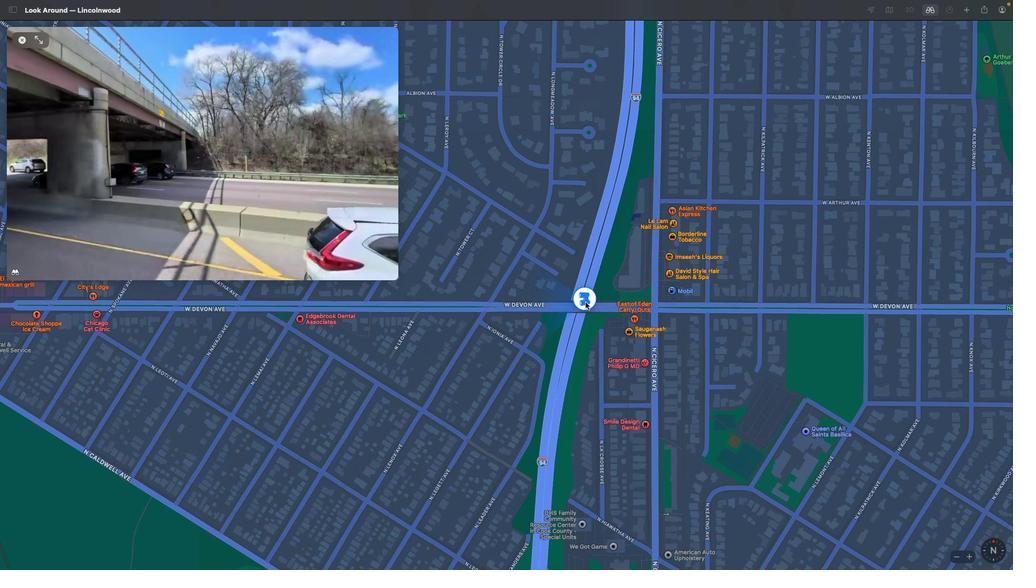 
Action: Mouse moved to (21, 44)
Screenshot: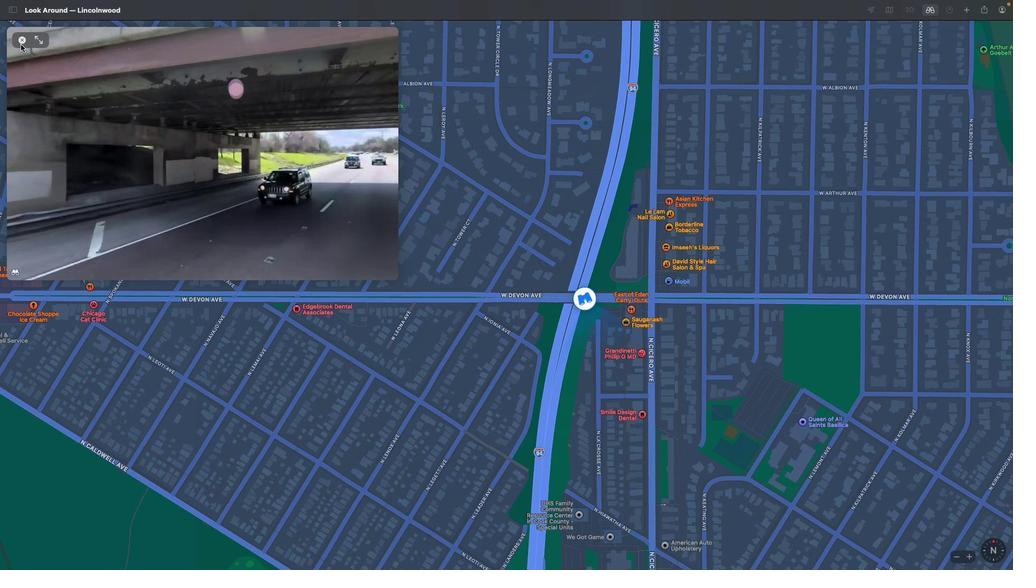 
Action: Mouse pressed left at (21, 44)
Screenshot: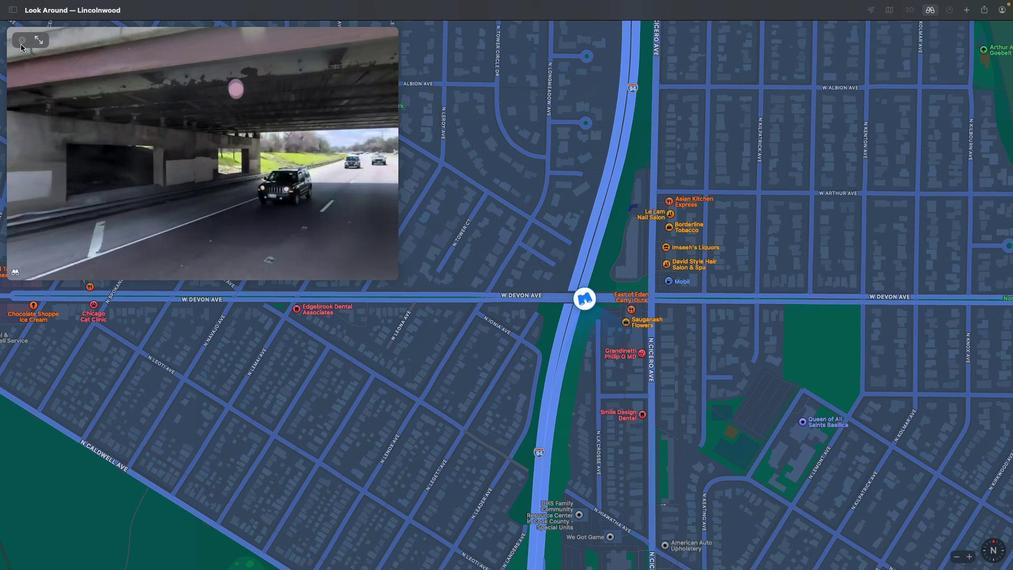 
Action: Mouse moved to (577, 297)
Screenshot: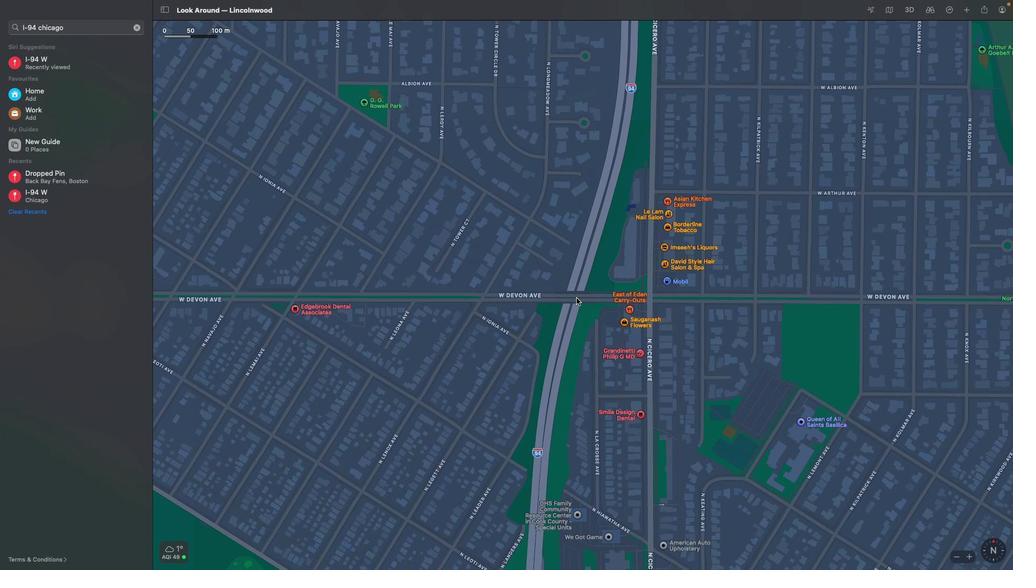 
Action: Mouse scrolled (577, 297) with delta (0, 0)
Screenshot: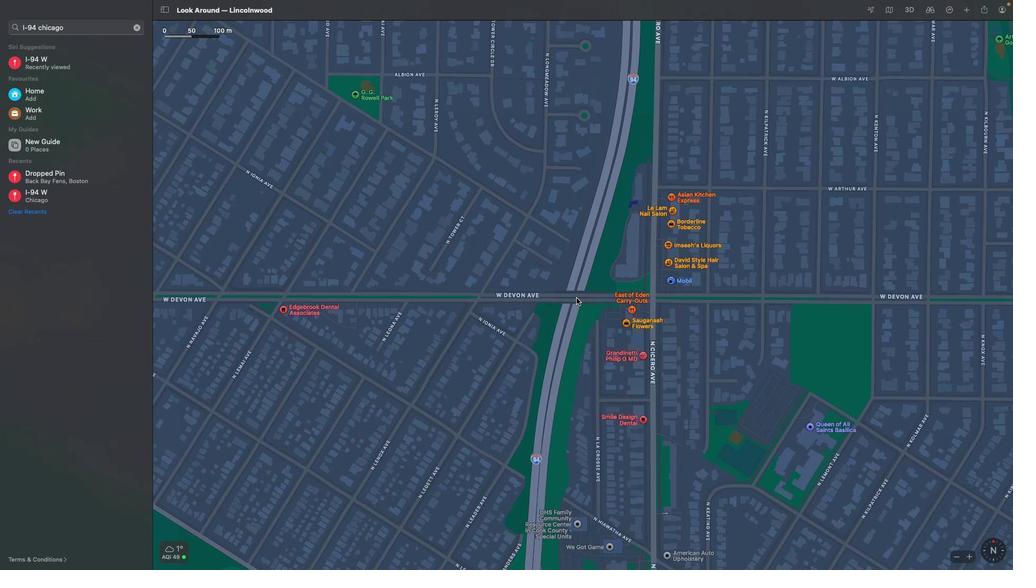 
Action: Mouse scrolled (577, 297) with delta (0, 0)
Screenshot: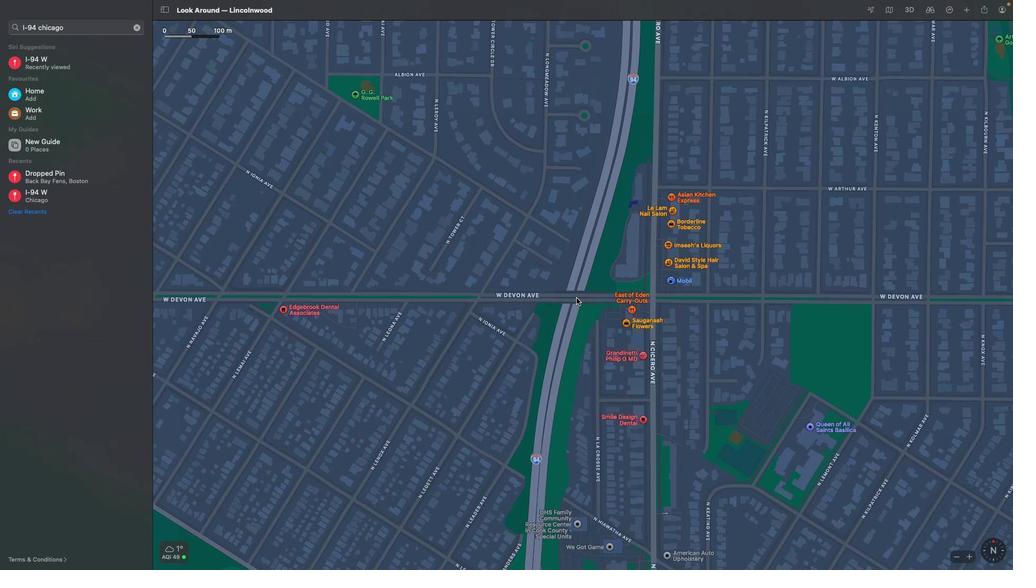 
Action: Mouse scrolled (577, 297) with delta (0, 1)
Screenshot: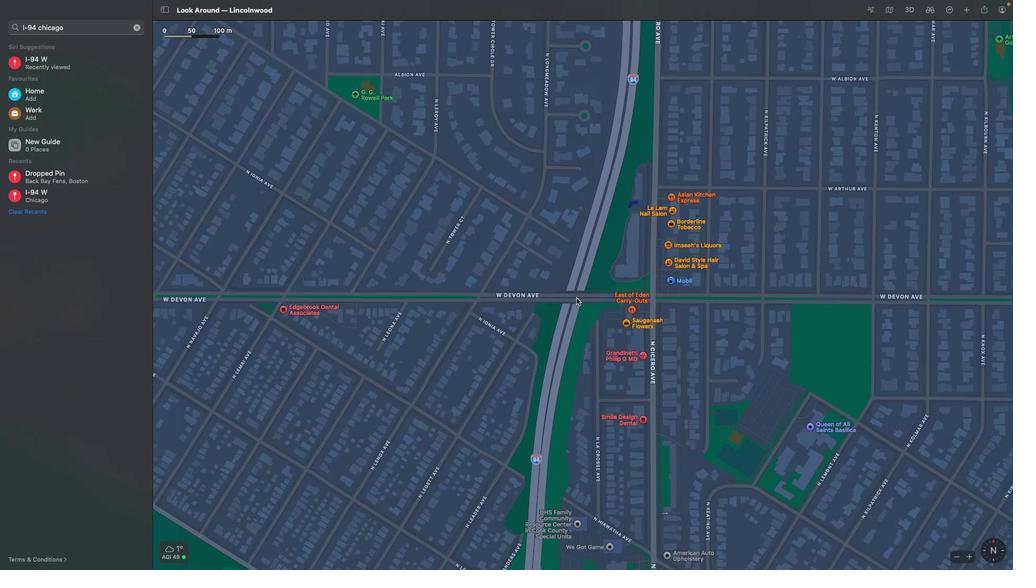 
Action: Mouse scrolled (577, 297) with delta (0, 2)
Screenshot: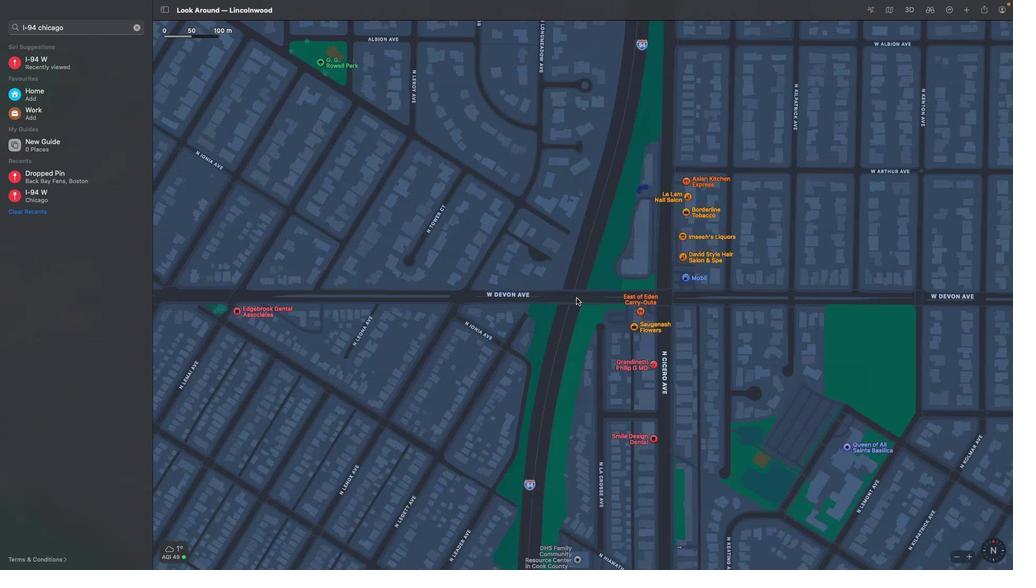 
Action: Mouse moved to (48, 61)
Screenshot: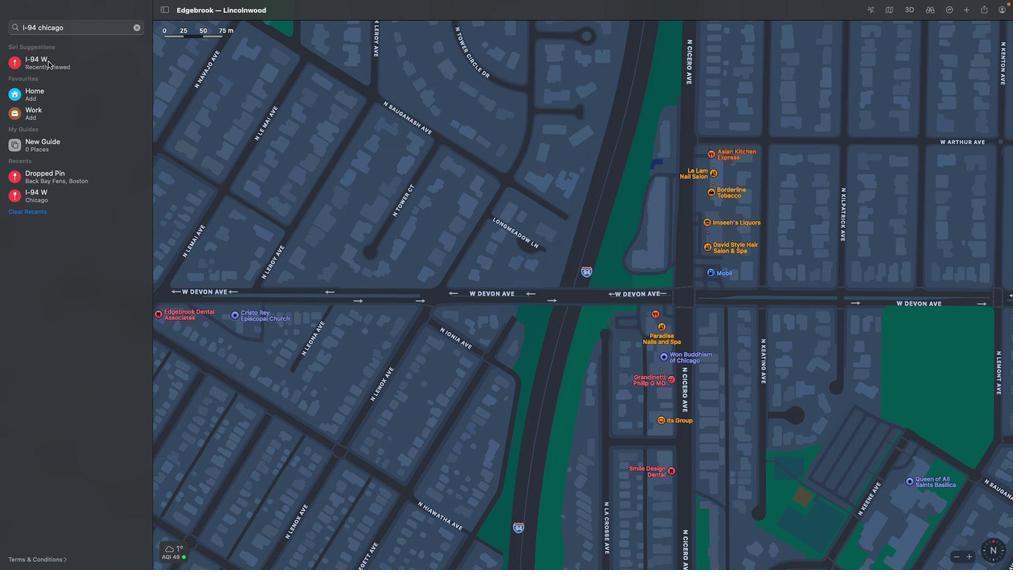 
Action: Mouse pressed left at (48, 61)
Screenshot: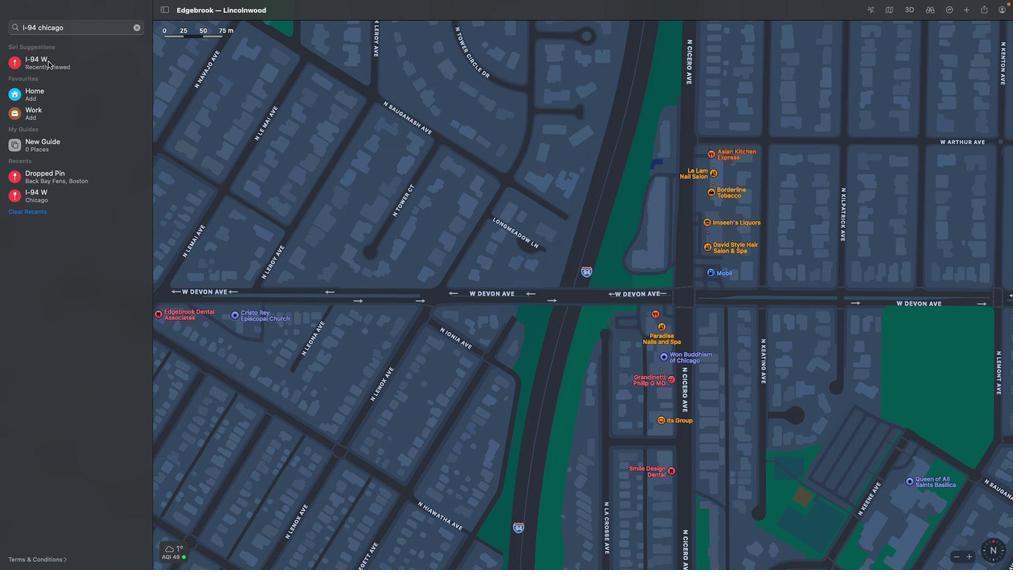 
Action: Mouse moved to (454, 313)
Screenshot: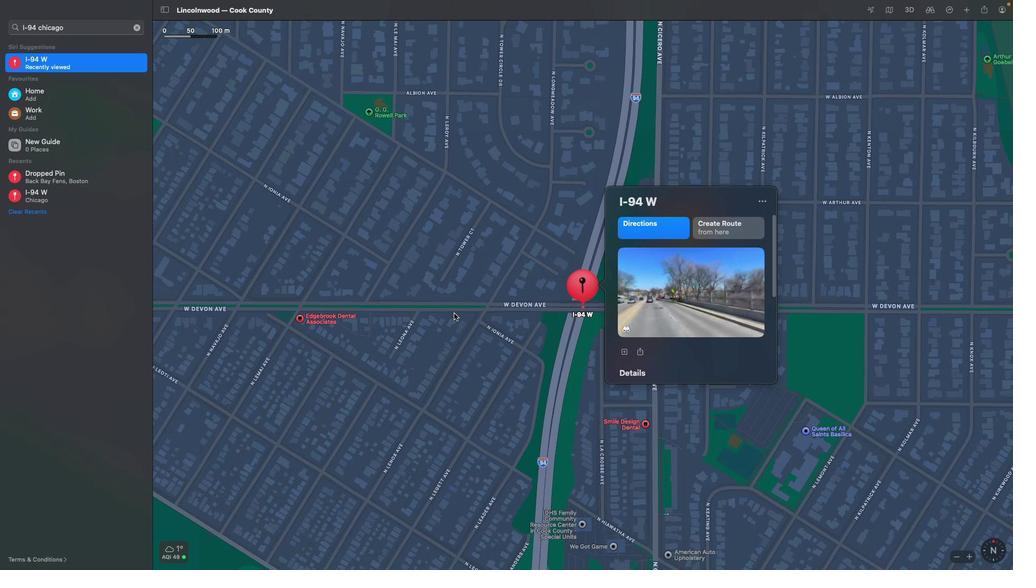 
Action: Mouse pressed left at (454, 313)
Screenshot: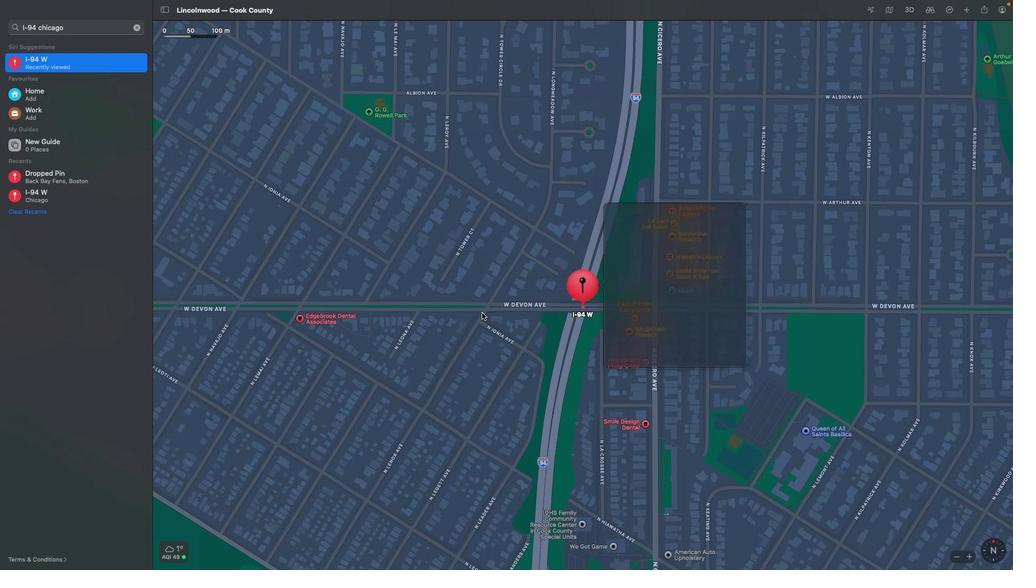 
Action: Mouse moved to (570, 310)
Screenshot: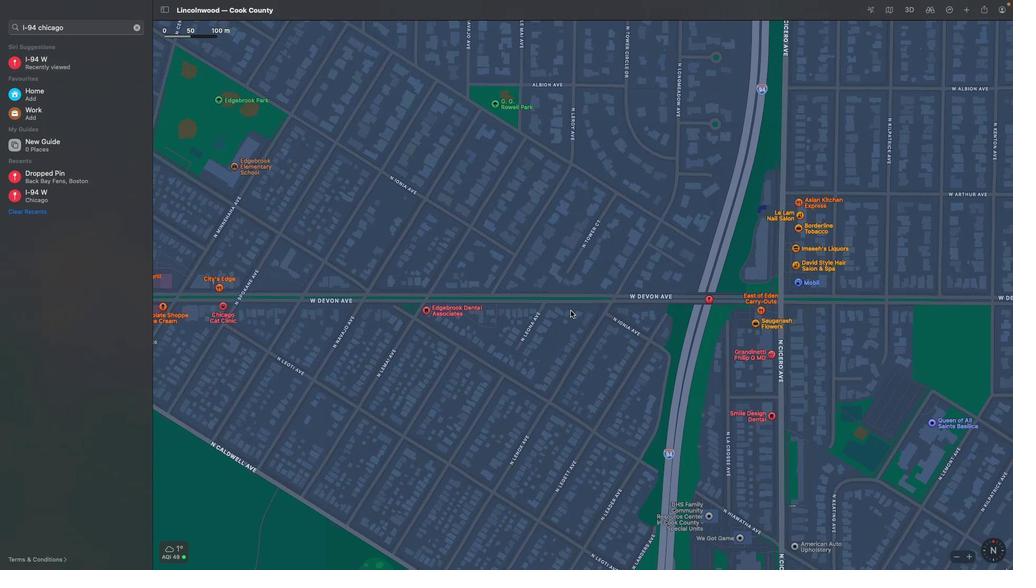 
Action: Mouse scrolled (570, 310) with delta (0, 0)
Screenshot: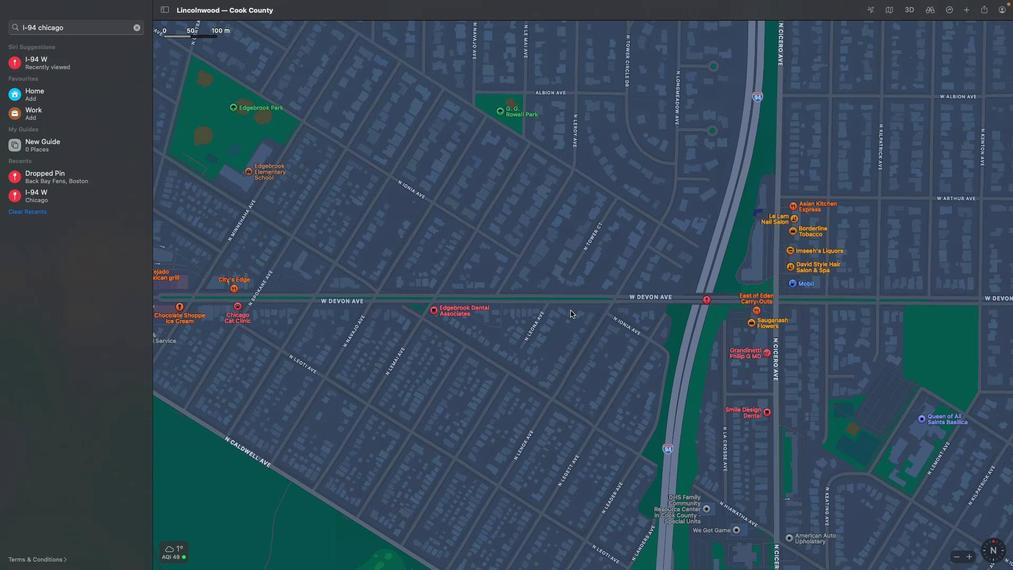 
Action: Mouse scrolled (570, 310) with delta (0, 0)
Screenshot: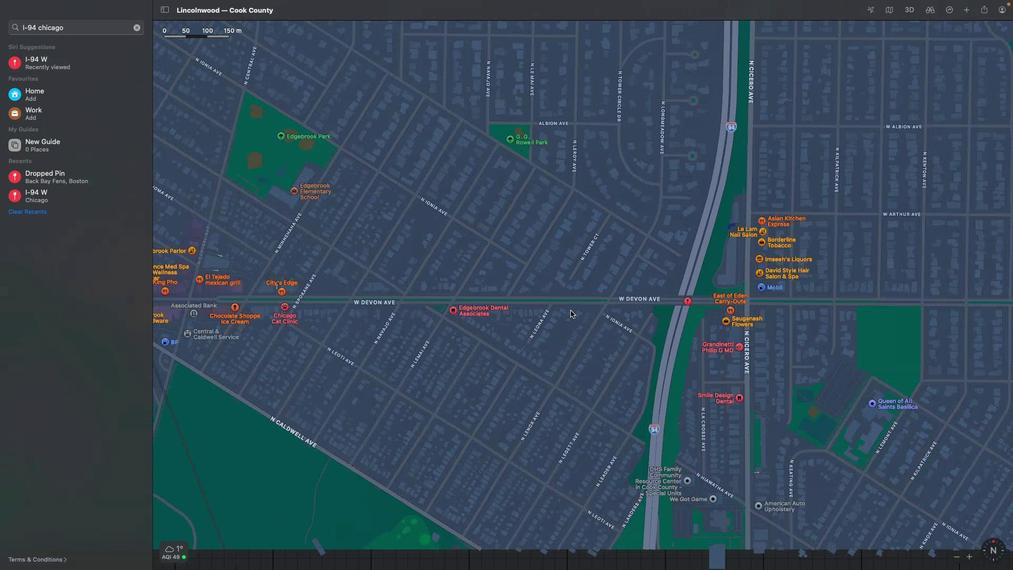 
Action: Mouse scrolled (570, 310) with delta (0, -1)
Screenshot: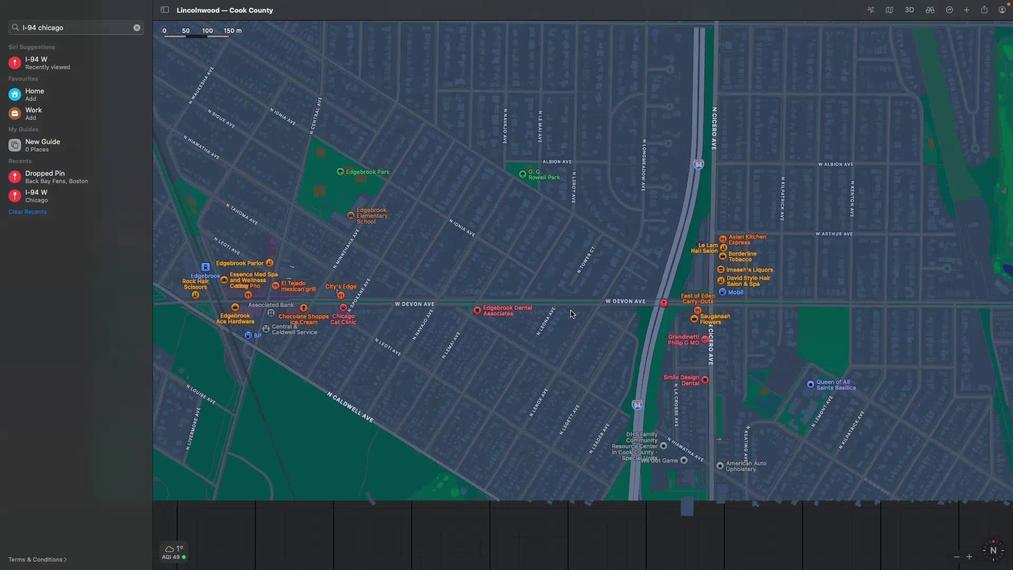 
Action: Mouse scrolled (570, 310) with delta (0, -2)
Screenshot: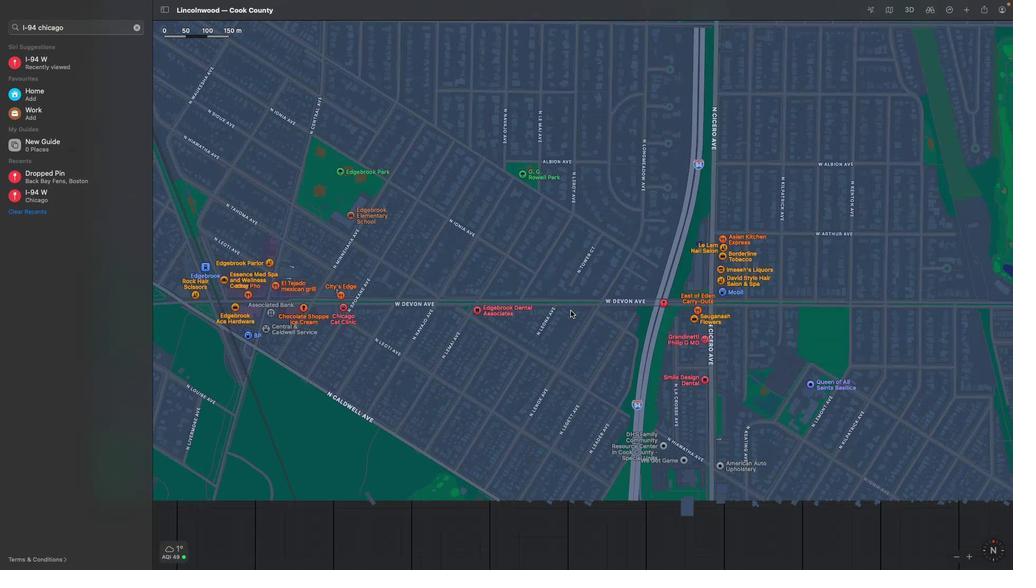 
Action: Mouse scrolled (570, 310) with delta (0, 0)
Screenshot: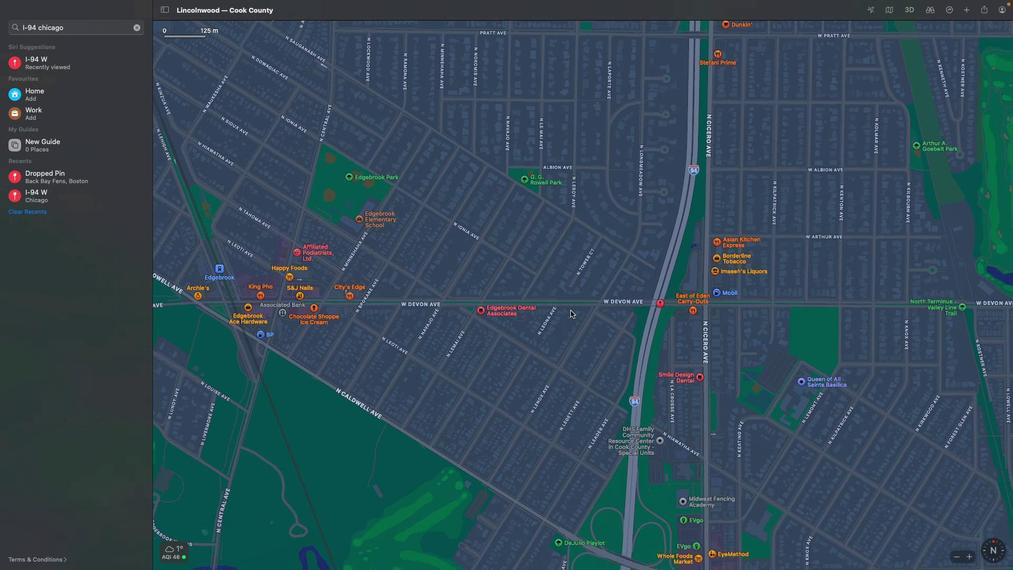 
Action: Mouse scrolled (570, 310) with delta (0, 0)
Screenshot: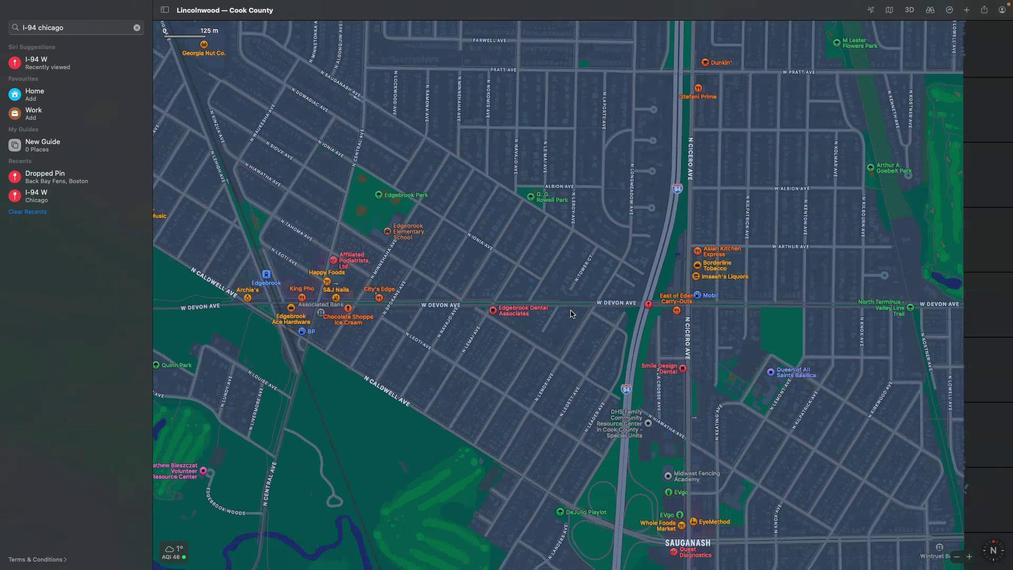 
Action: Mouse scrolled (570, 310) with delta (0, -1)
Screenshot: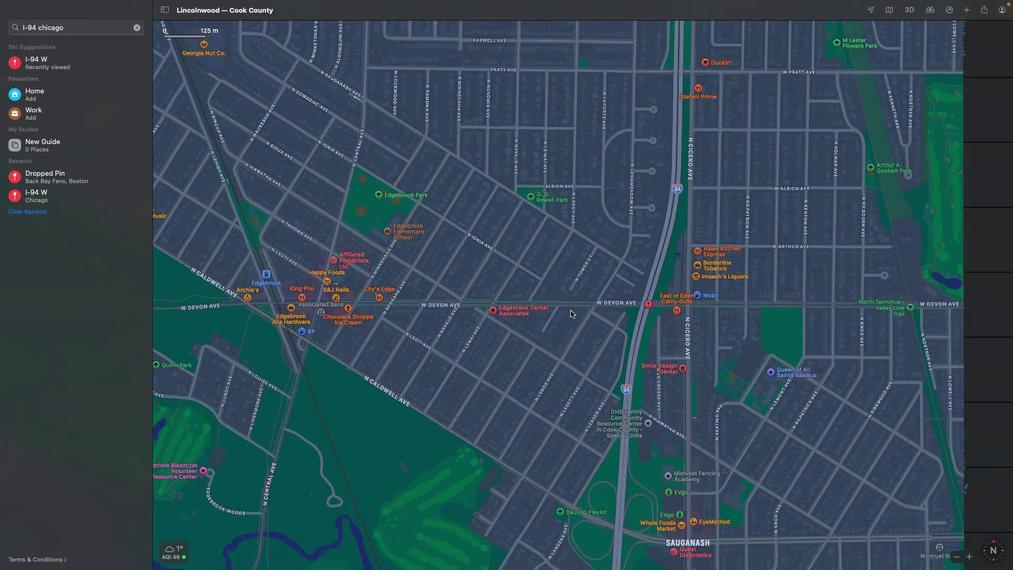 
Action: Mouse scrolled (570, 310) with delta (0, 0)
Screenshot: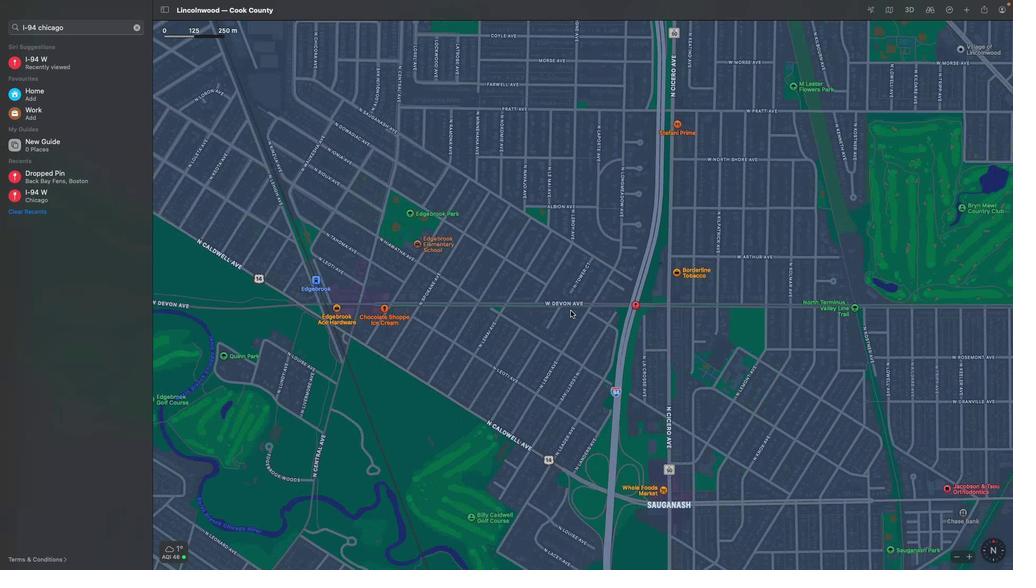 
Action: Mouse scrolled (570, 310) with delta (0, 0)
Screenshot: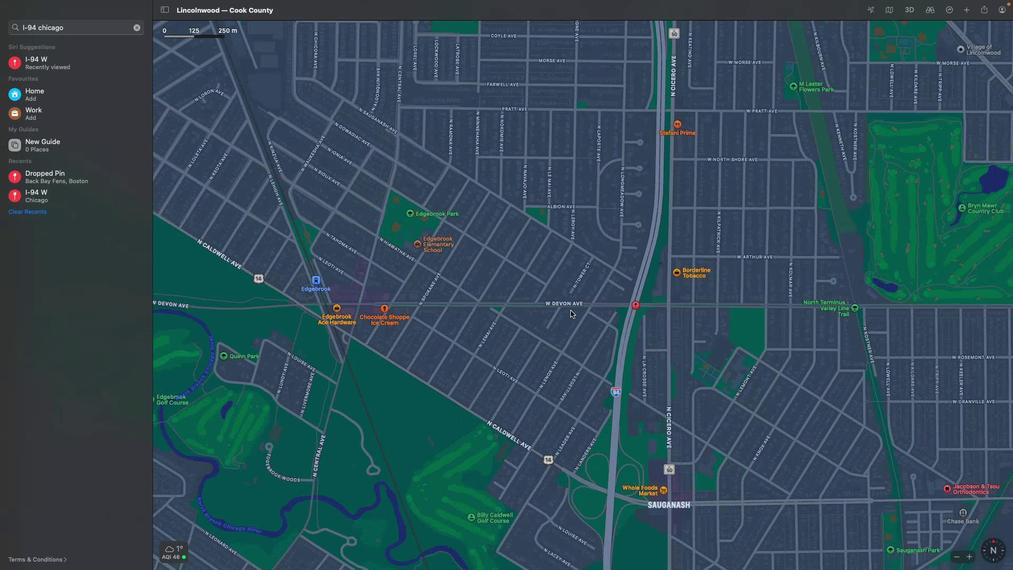 
Action: Mouse scrolled (570, 310) with delta (0, -1)
Screenshot: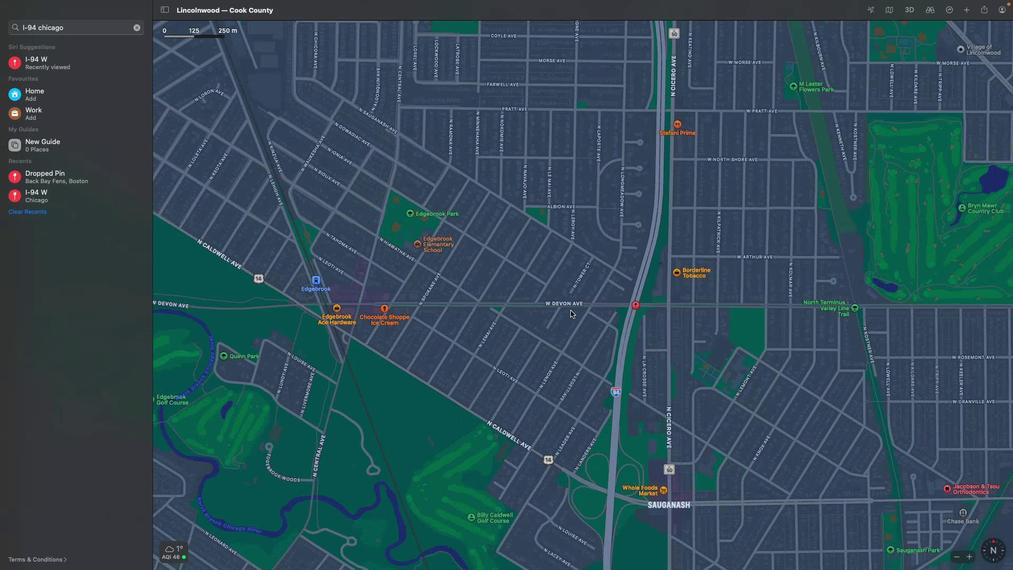 
Action: Mouse scrolled (570, 310) with delta (0, 0)
Screenshot: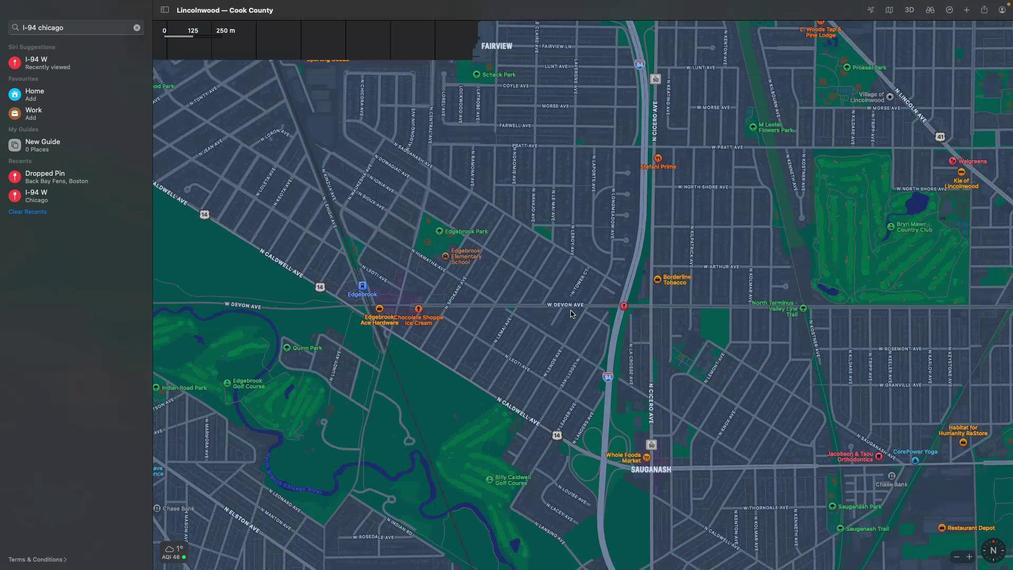 
Action: Mouse scrolled (570, 310) with delta (0, 0)
Screenshot: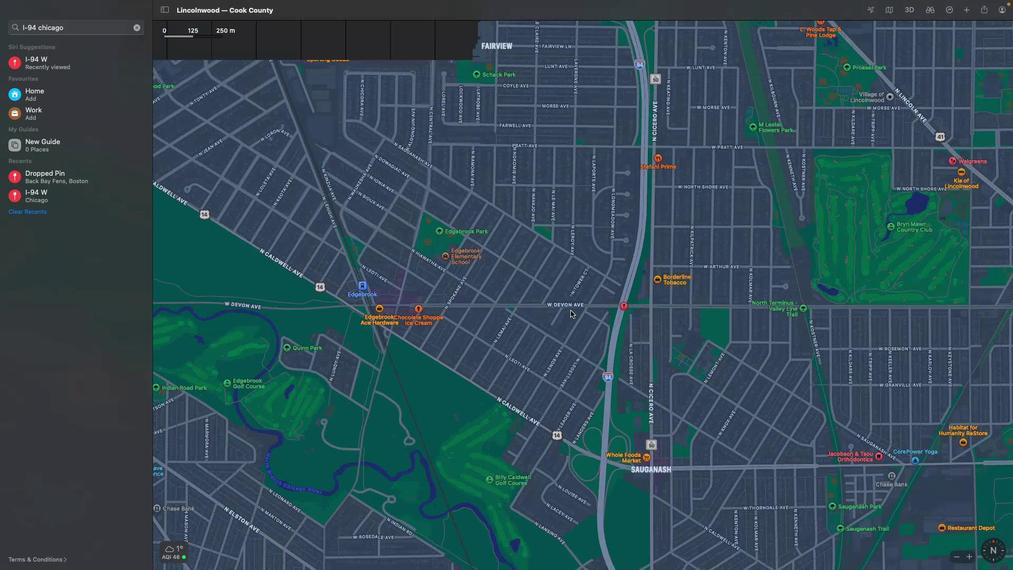 
Action: Mouse scrolled (570, 310) with delta (0, -1)
Screenshot: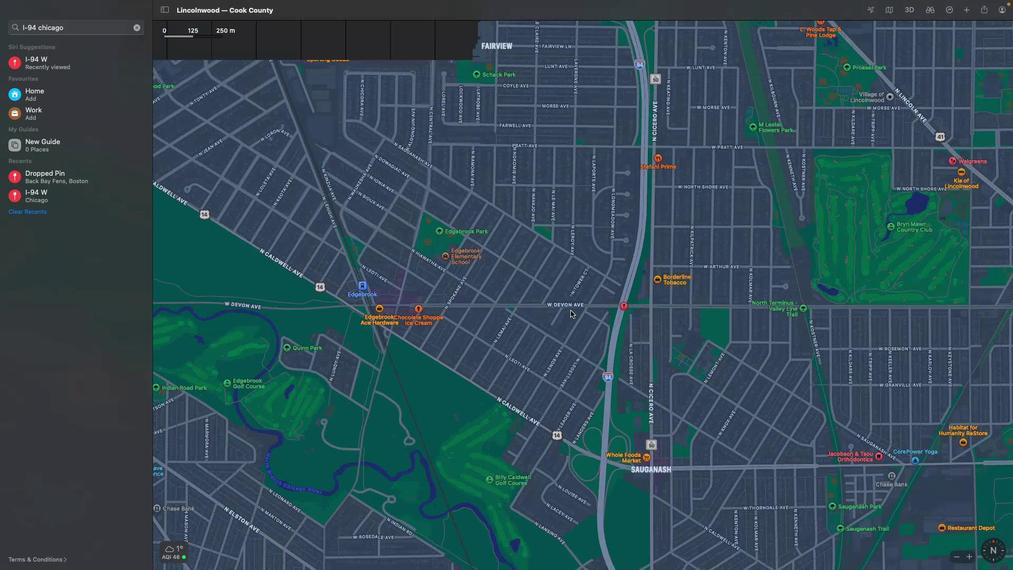 
Action: Mouse scrolled (570, 310) with delta (0, 0)
Screenshot: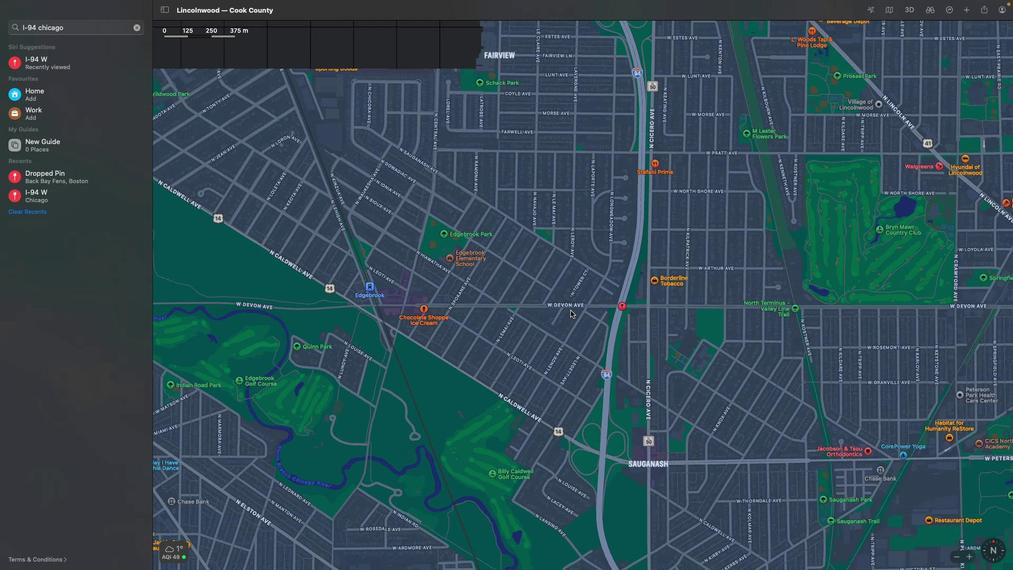 
Action: Mouse scrolled (570, 310) with delta (0, 0)
Screenshot: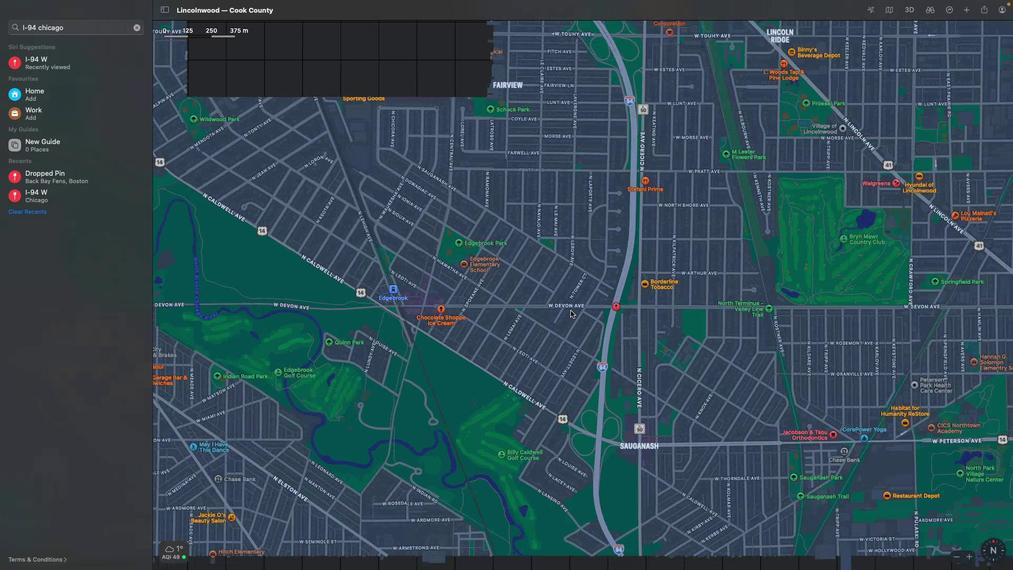 
Action: Mouse scrolled (570, 310) with delta (0, -1)
Screenshot: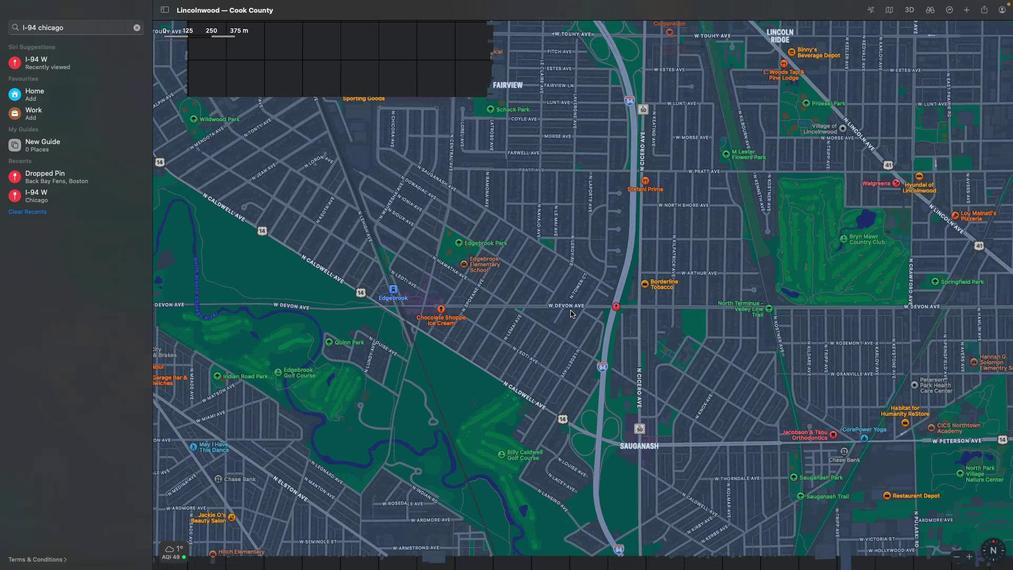 
